 Task: Add the task  Integrate website with a new web analytics platform to the section DevOps Drift in the project AquaVue and add a Due Date to the respective task as 2023/10/10
Action: Mouse moved to (89, 340)
Screenshot: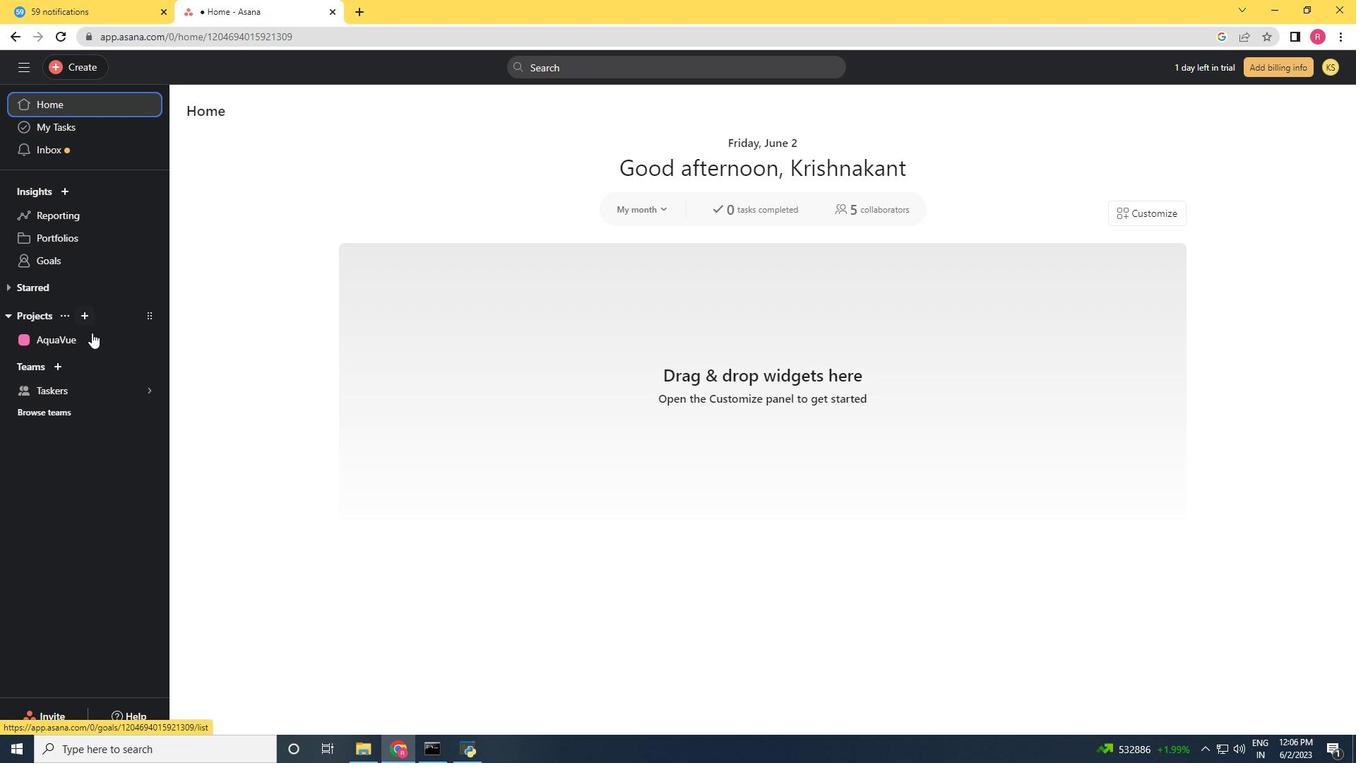 
Action: Mouse pressed left at (89, 340)
Screenshot: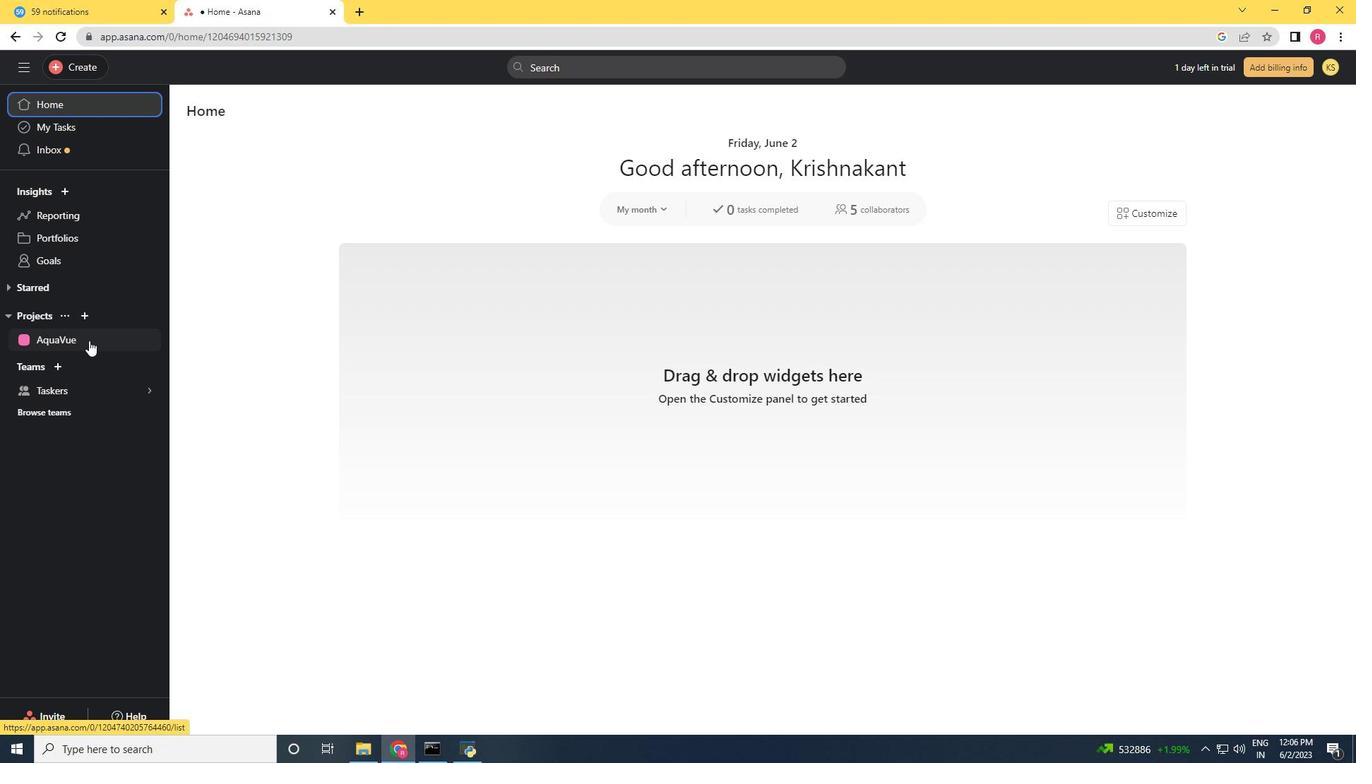 
Action: Mouse moved to (892, 400)
Screenshot: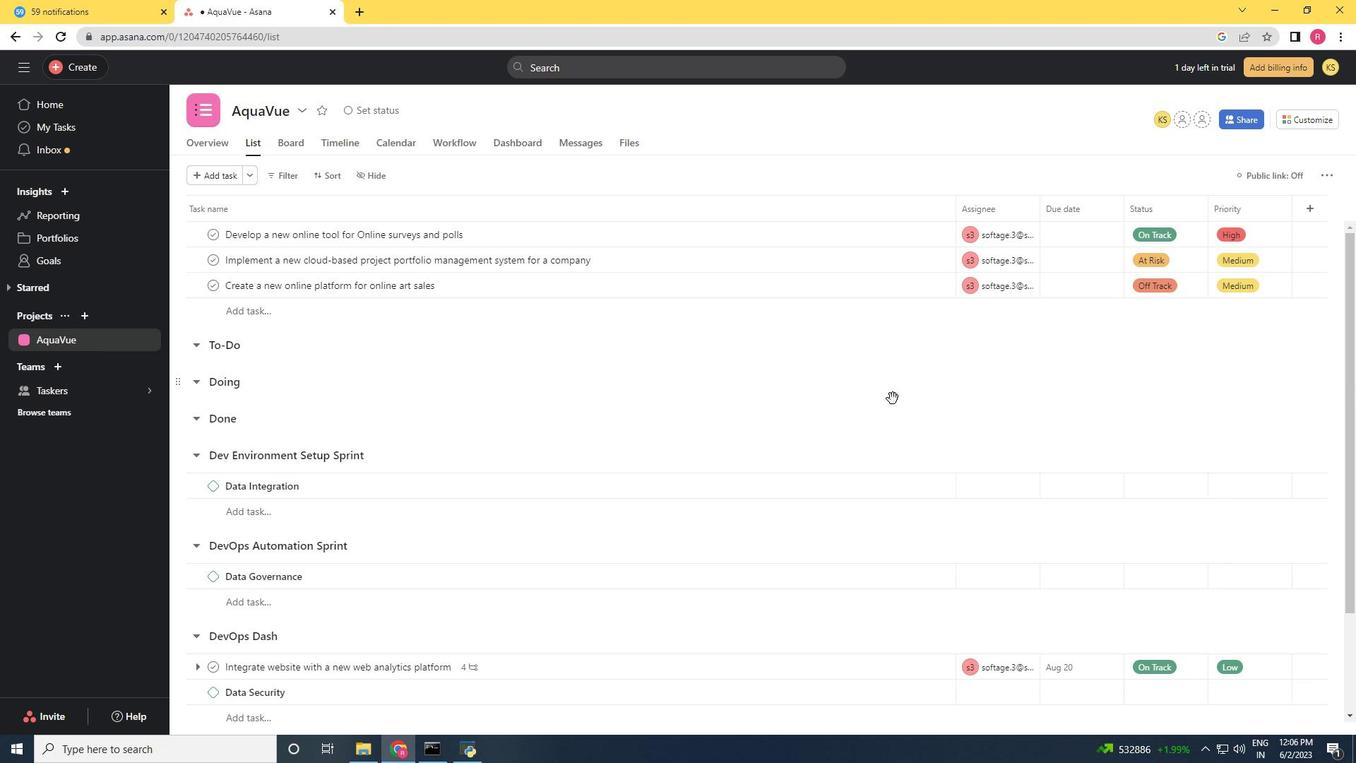
Action: Mouse scrolled (892, 399) with delta (0, 0)
Screenshot: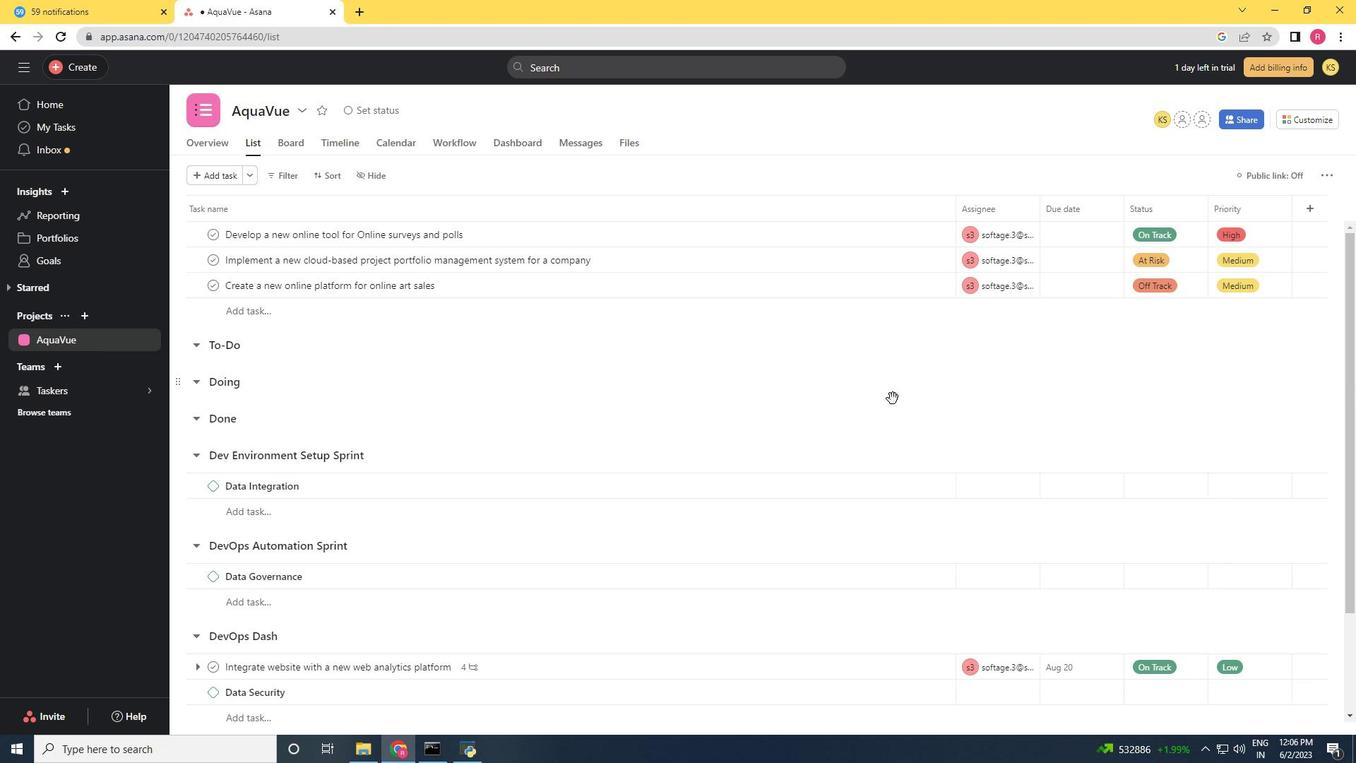 
Action: Mouse moved to (892, 402)
Screenshot: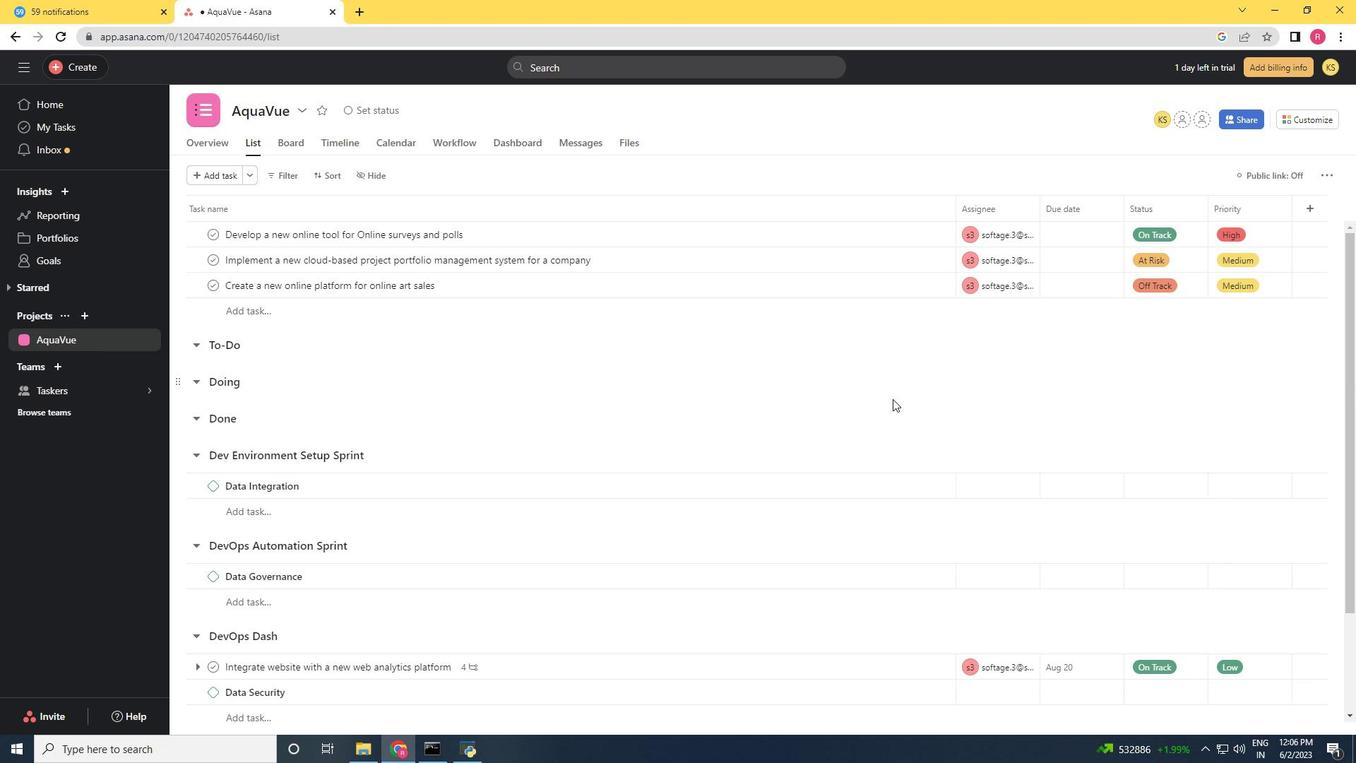
Action: Mouse scrolled (892, 402) with delta (0, 0)
Screenshot: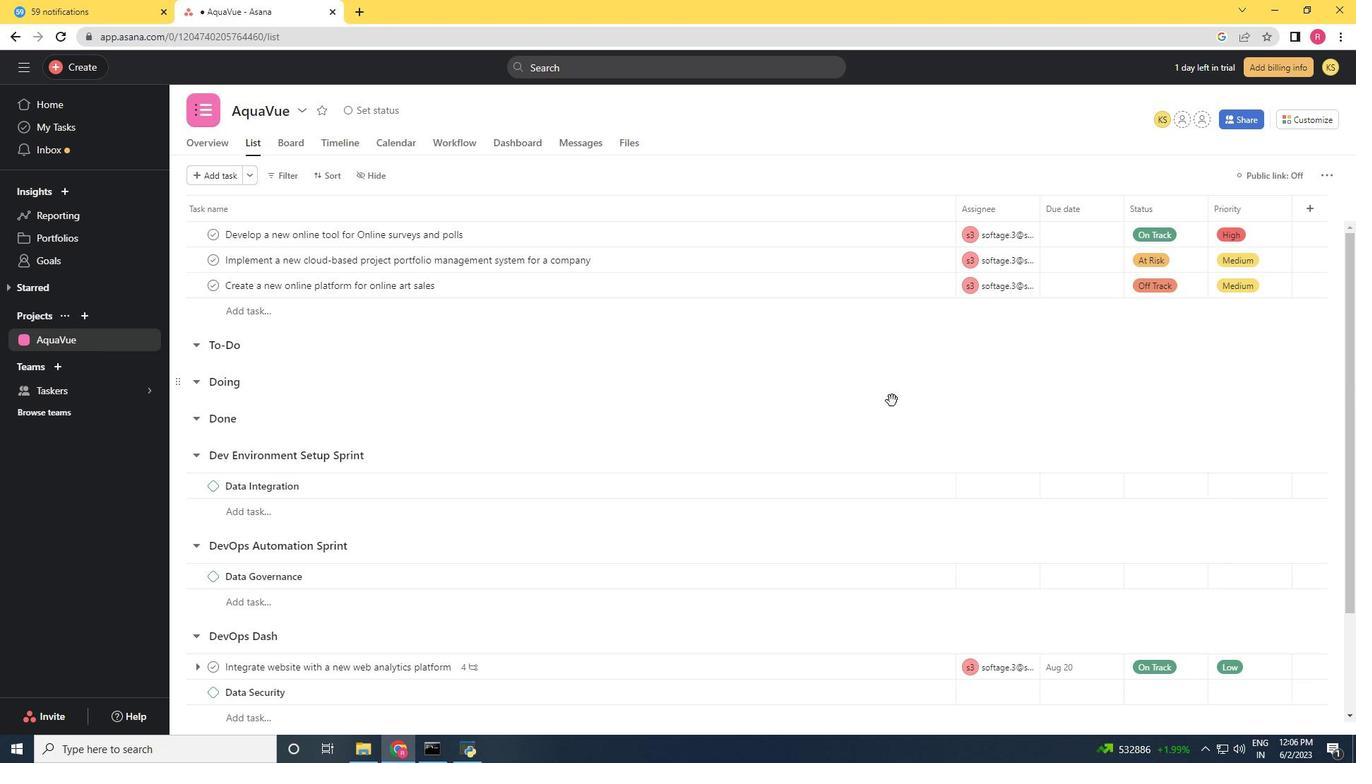 
Action: Mouse moved to (892, 403)
Screenshot: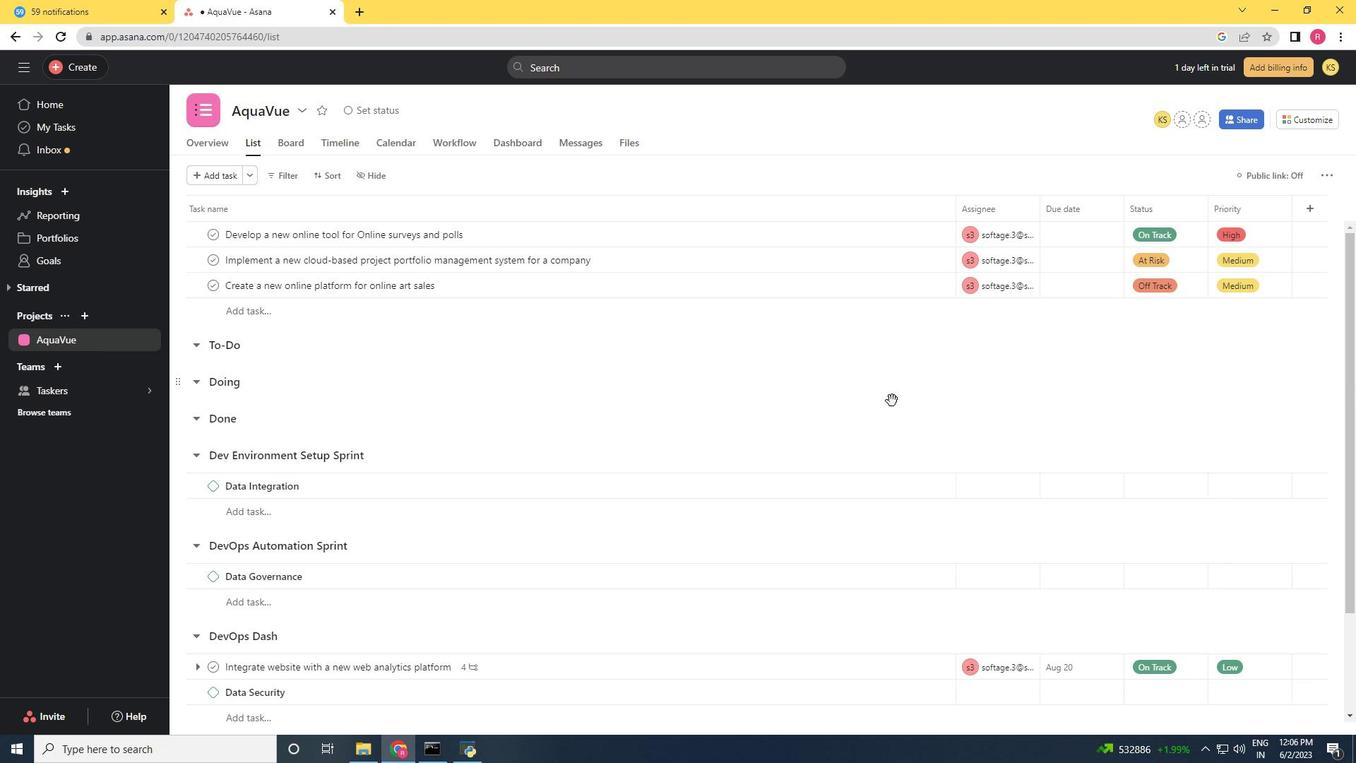 
Action: Mouse scrolled (892, 402) with delta (0, 0)
Screenshot: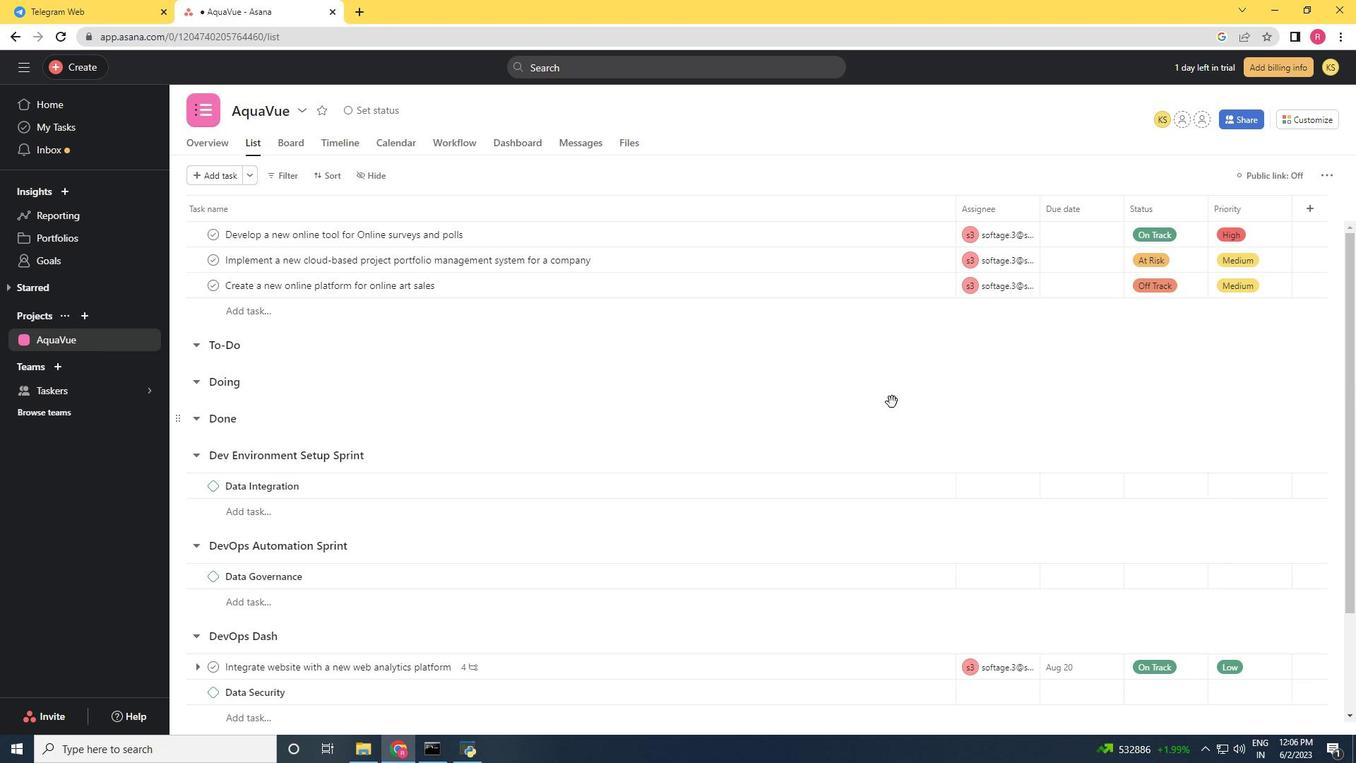 
Action: Mouse moved to (892, 404)
Screenshot: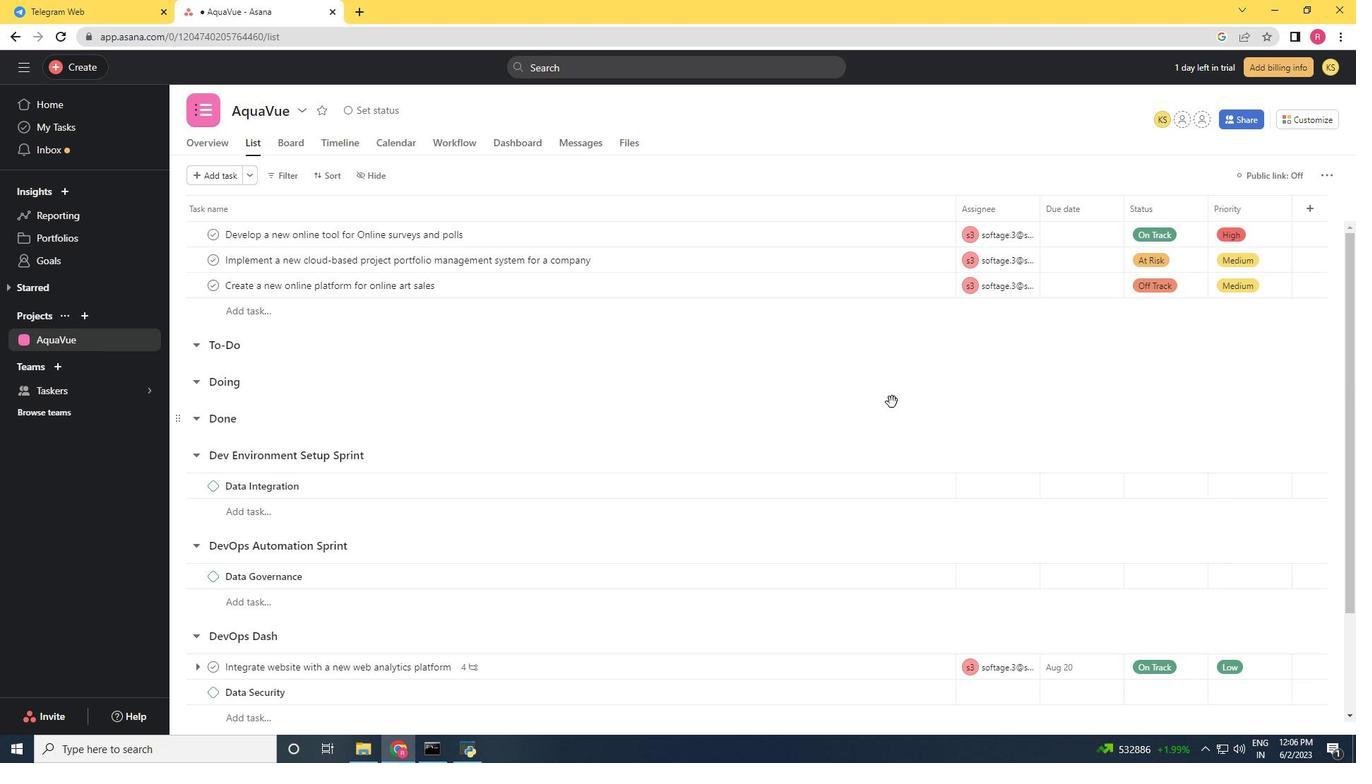 
Action: Mouse scrolled (892, 403) with delta (0, 0)
Screenshot: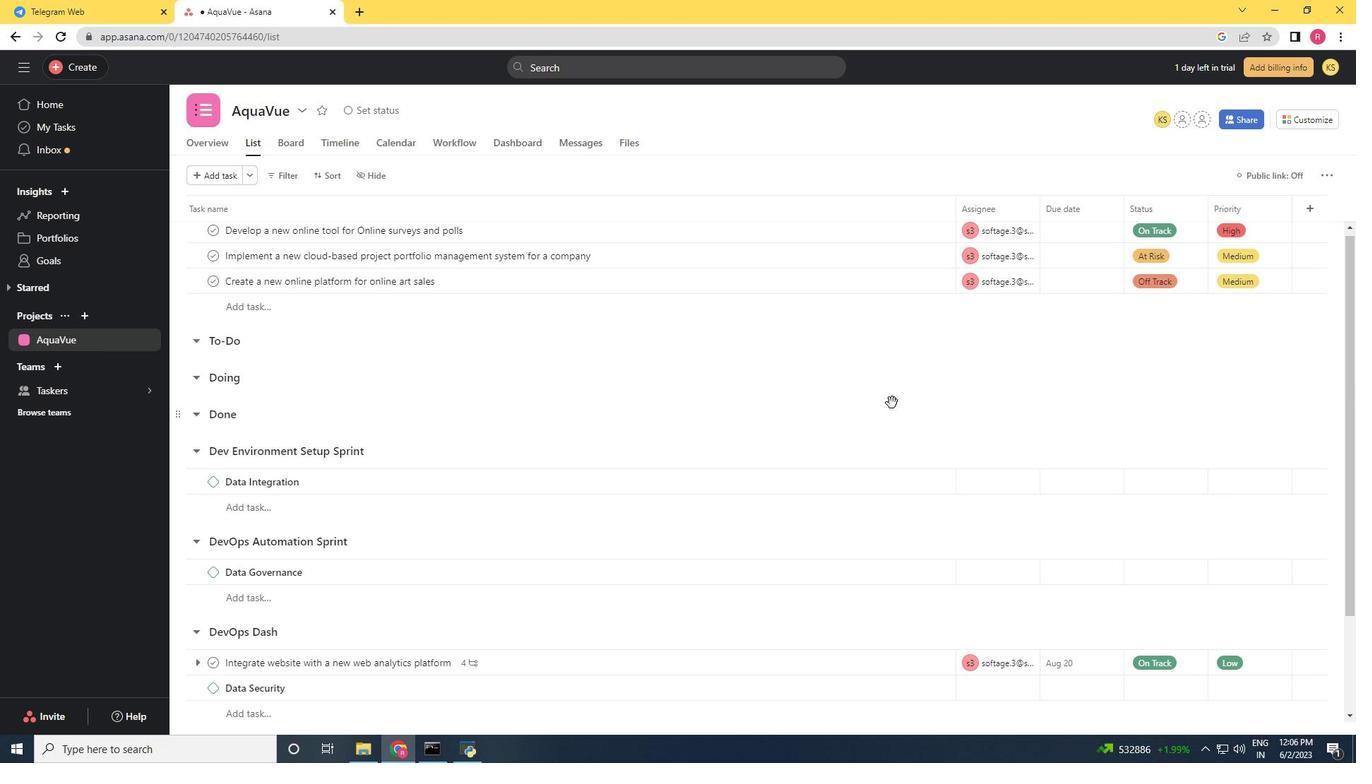 
Action: Mouse moved to (892, 406)
Screenshot: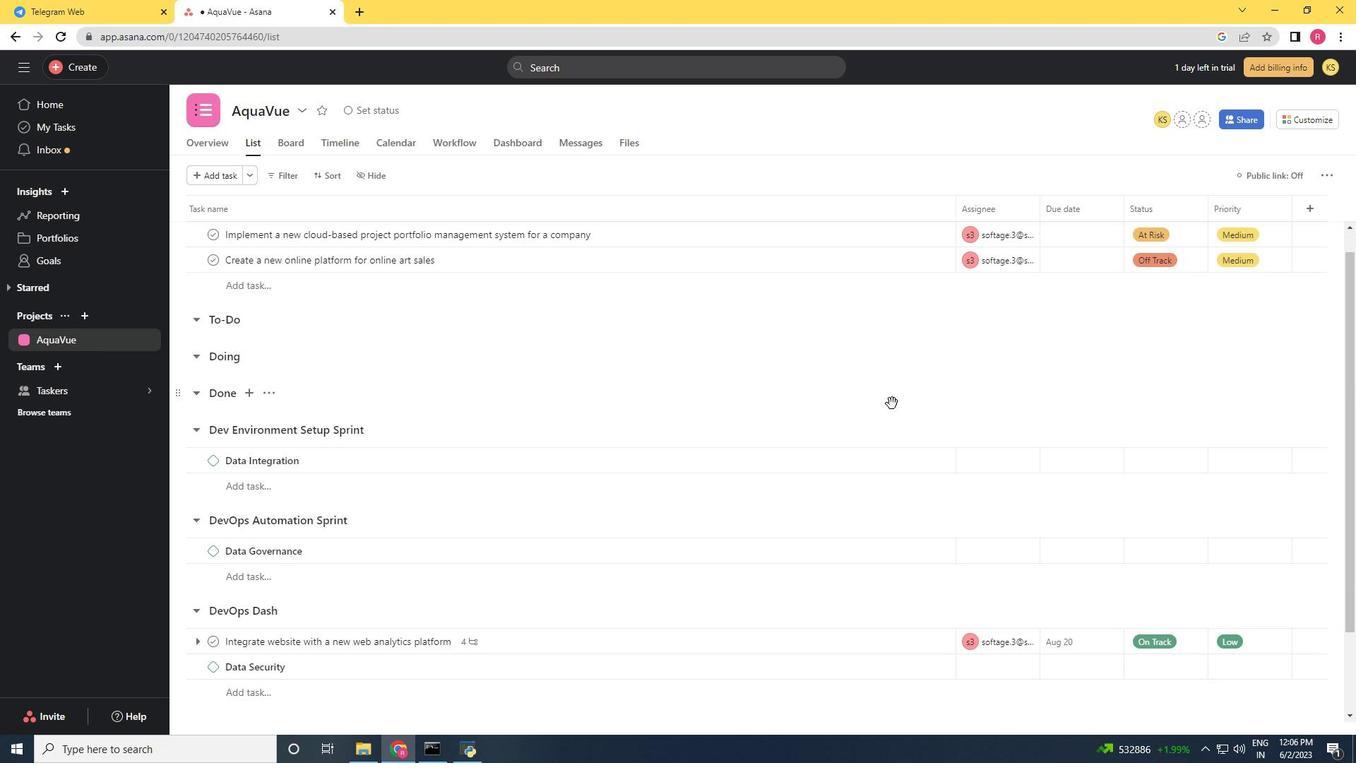 
Action: Mouse scrolled (892, 405) with delta (0, 0)
Screenshot: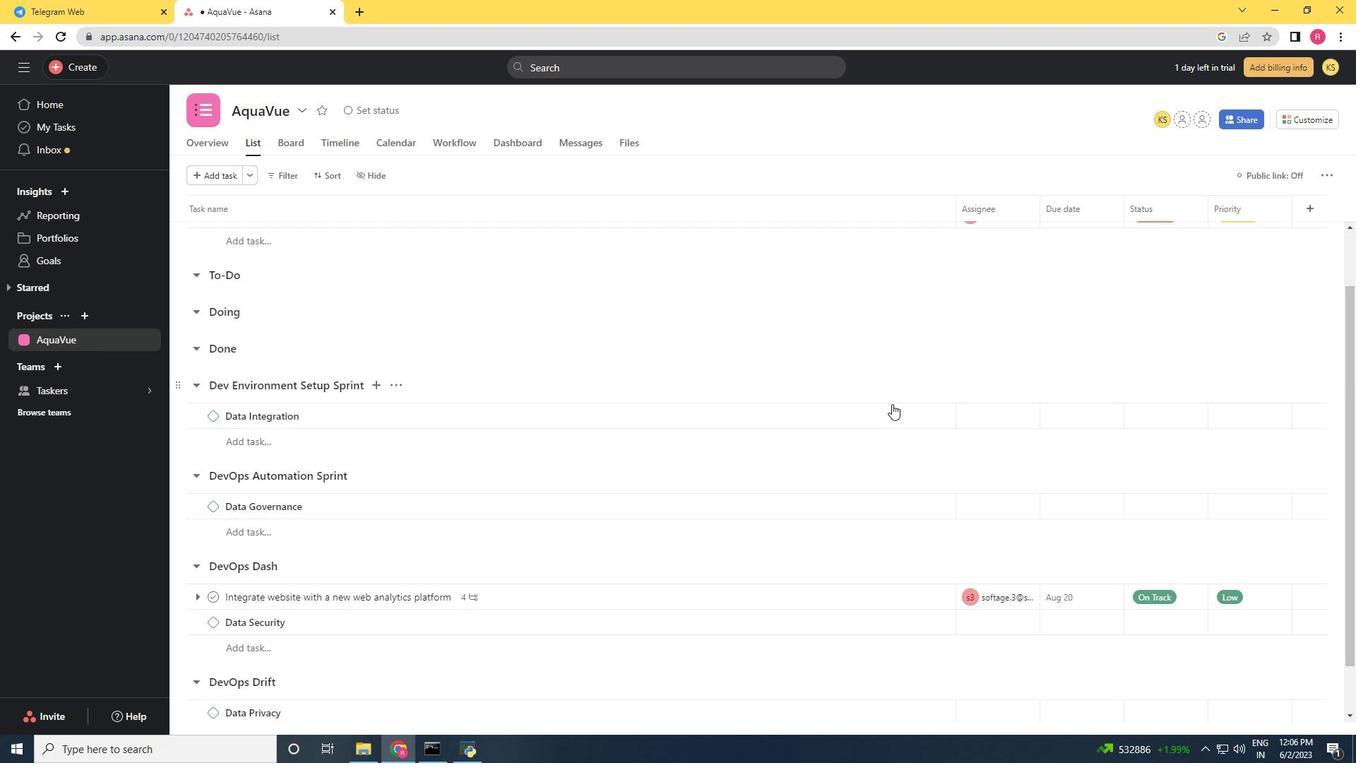 
Action: Mouse moved to (917, 541)
Screenshot: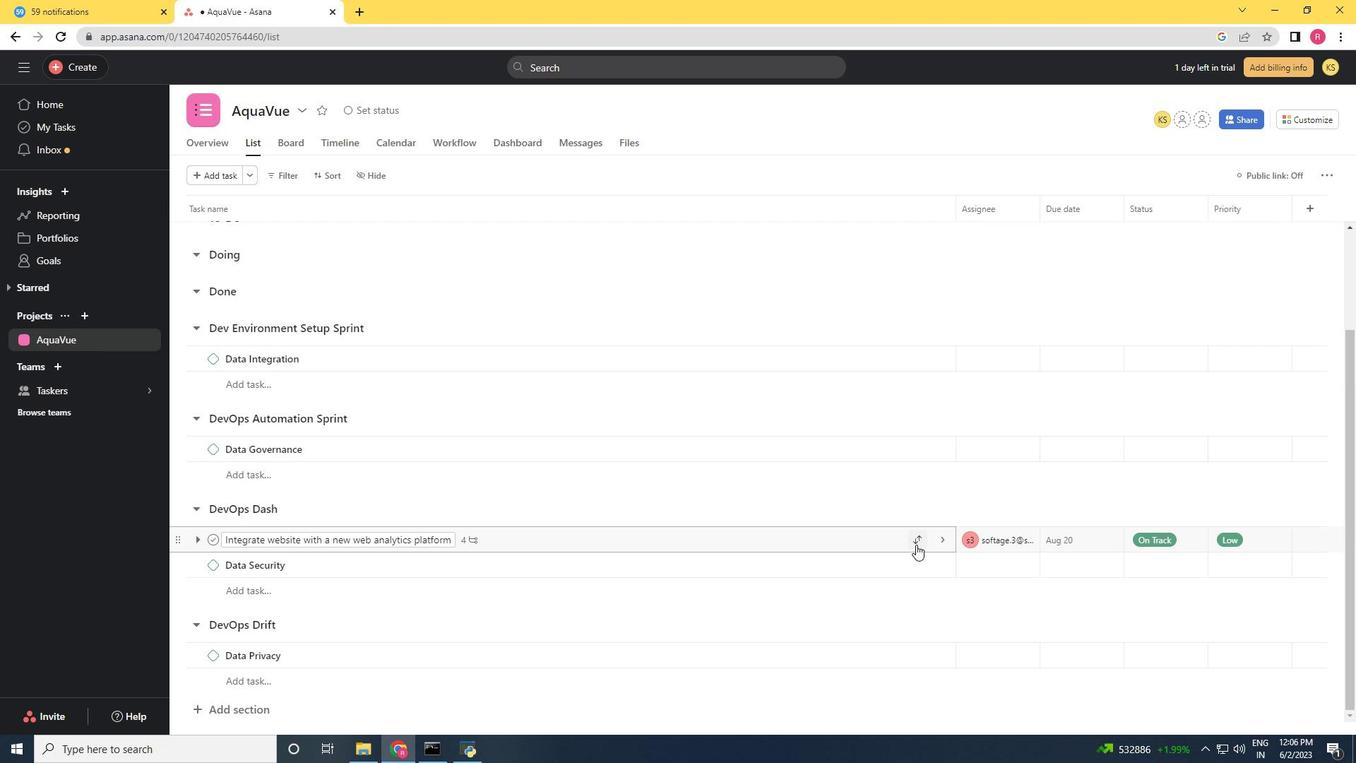 
Action: Mouse pressed left at (917, 541)
Screenshot: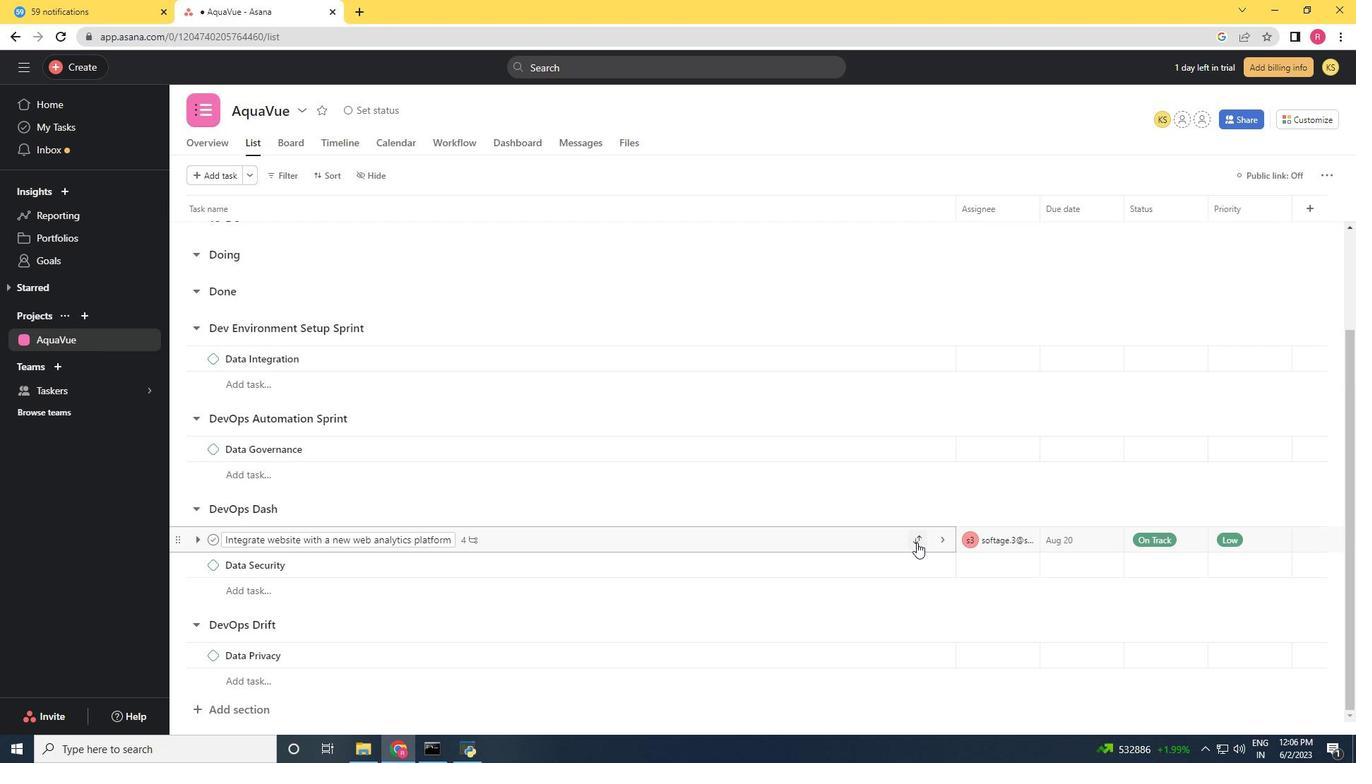 
Action: Mouse moved to (916, 551)
Screenshot: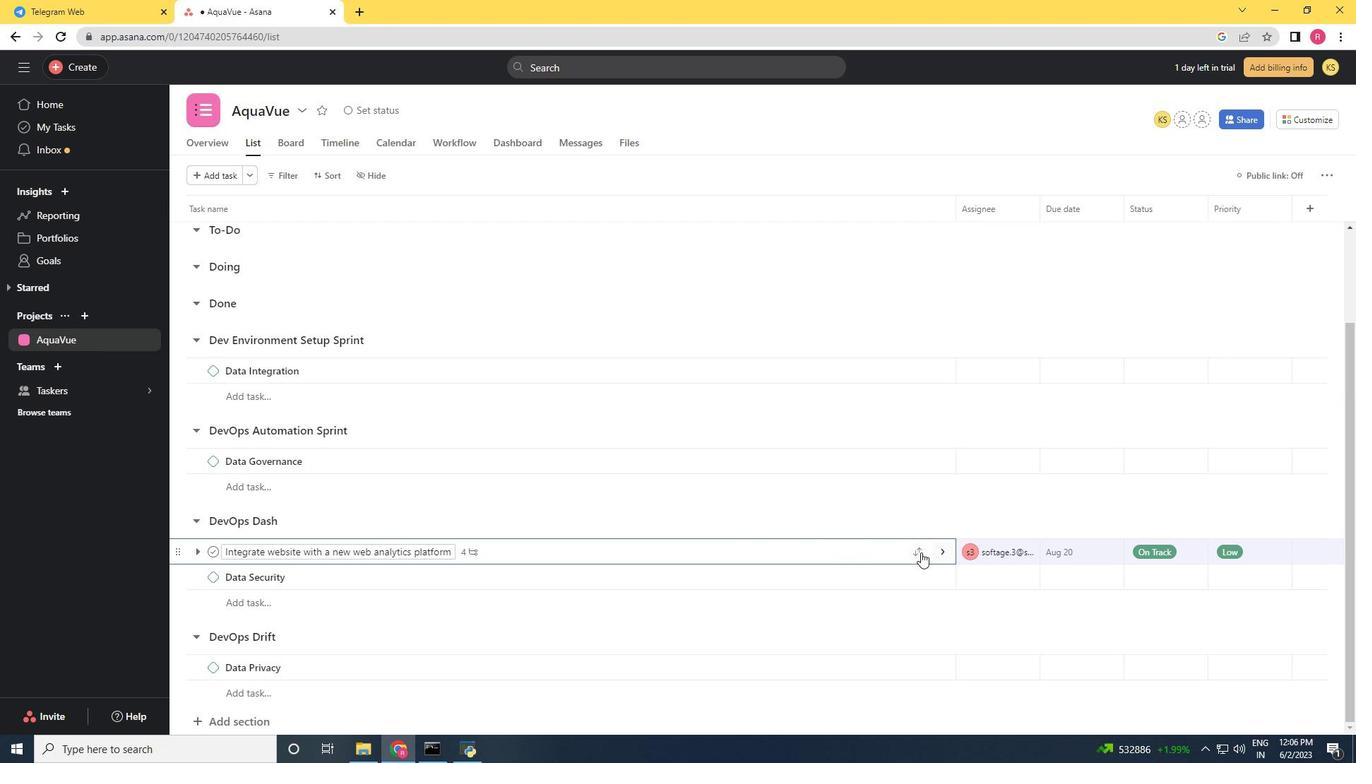 
Action: Mouse pressed left at (916, 551)
Screenshot: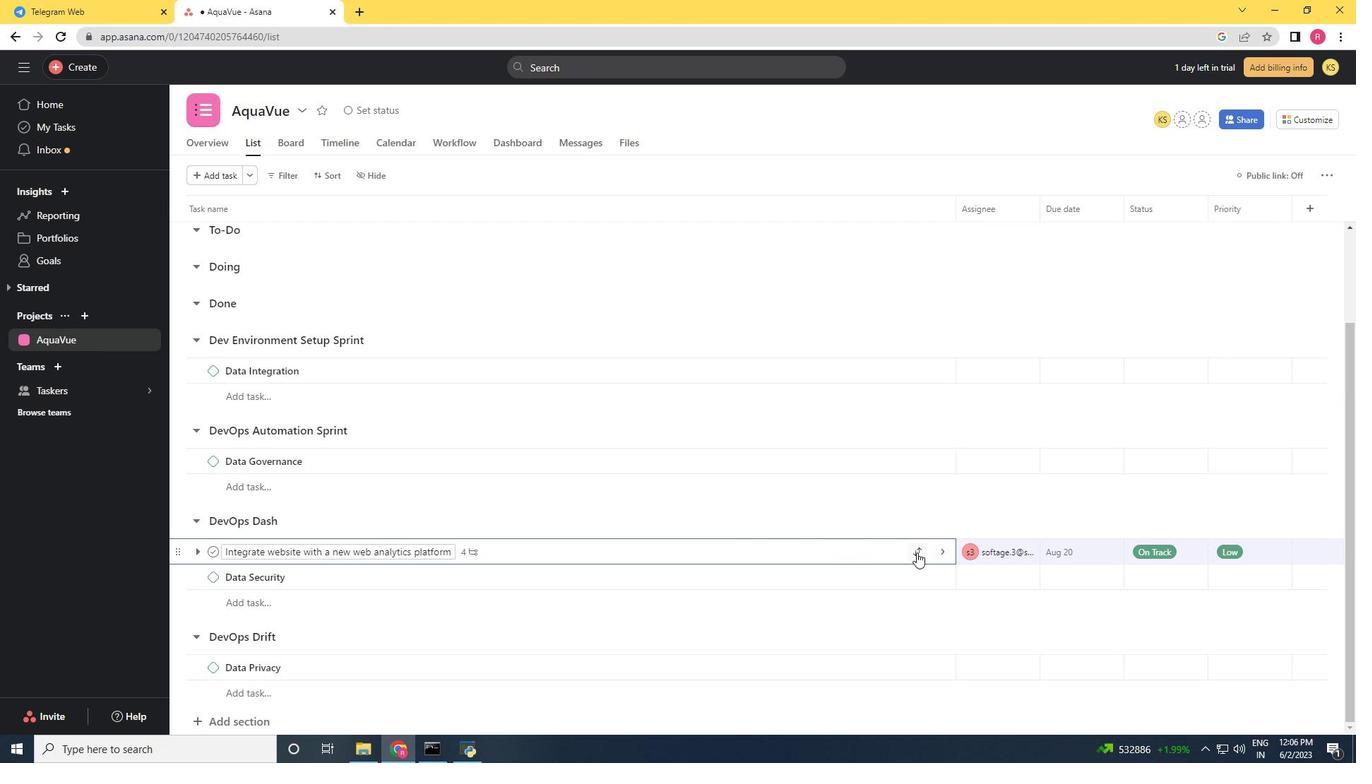 
Action: Mouse moved to (854, 532)
Screenshot: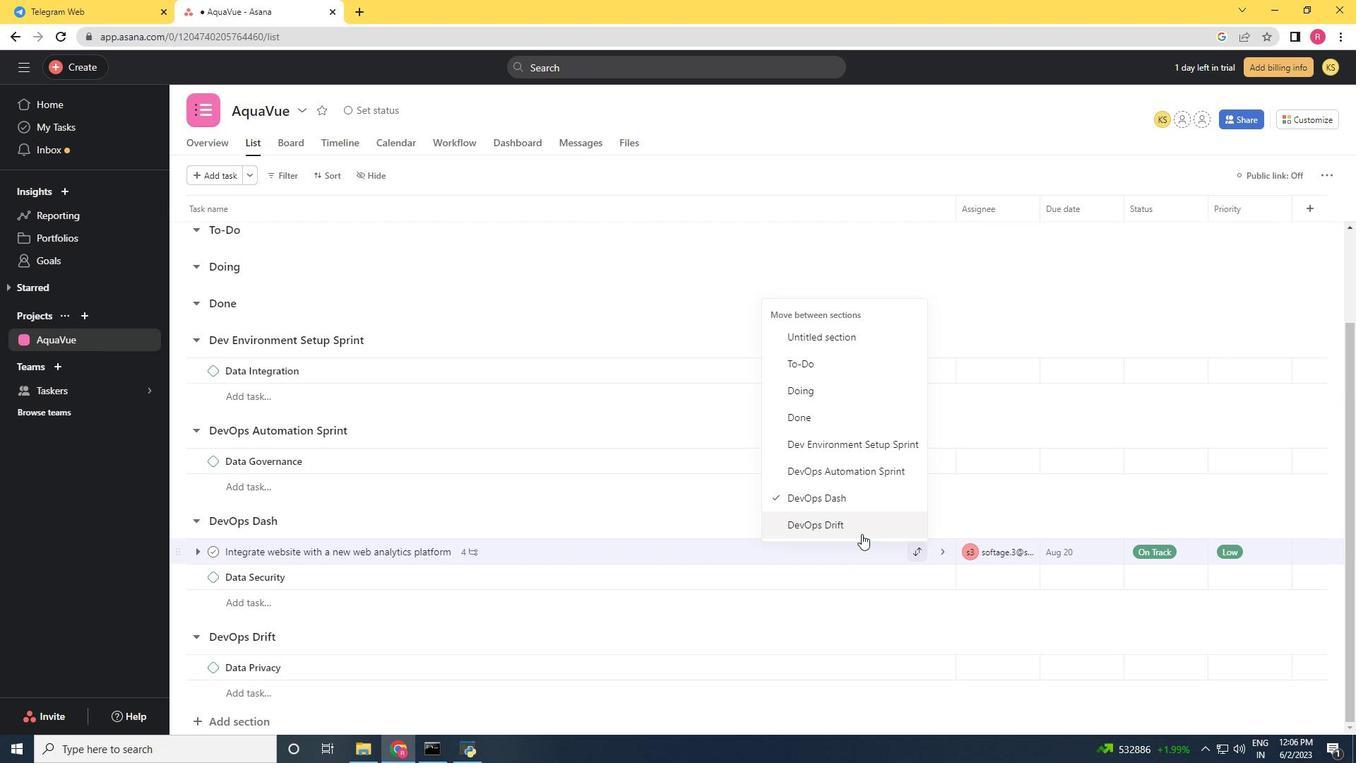 
Action: Mouse pressed left at (854, 532)
Screenshot: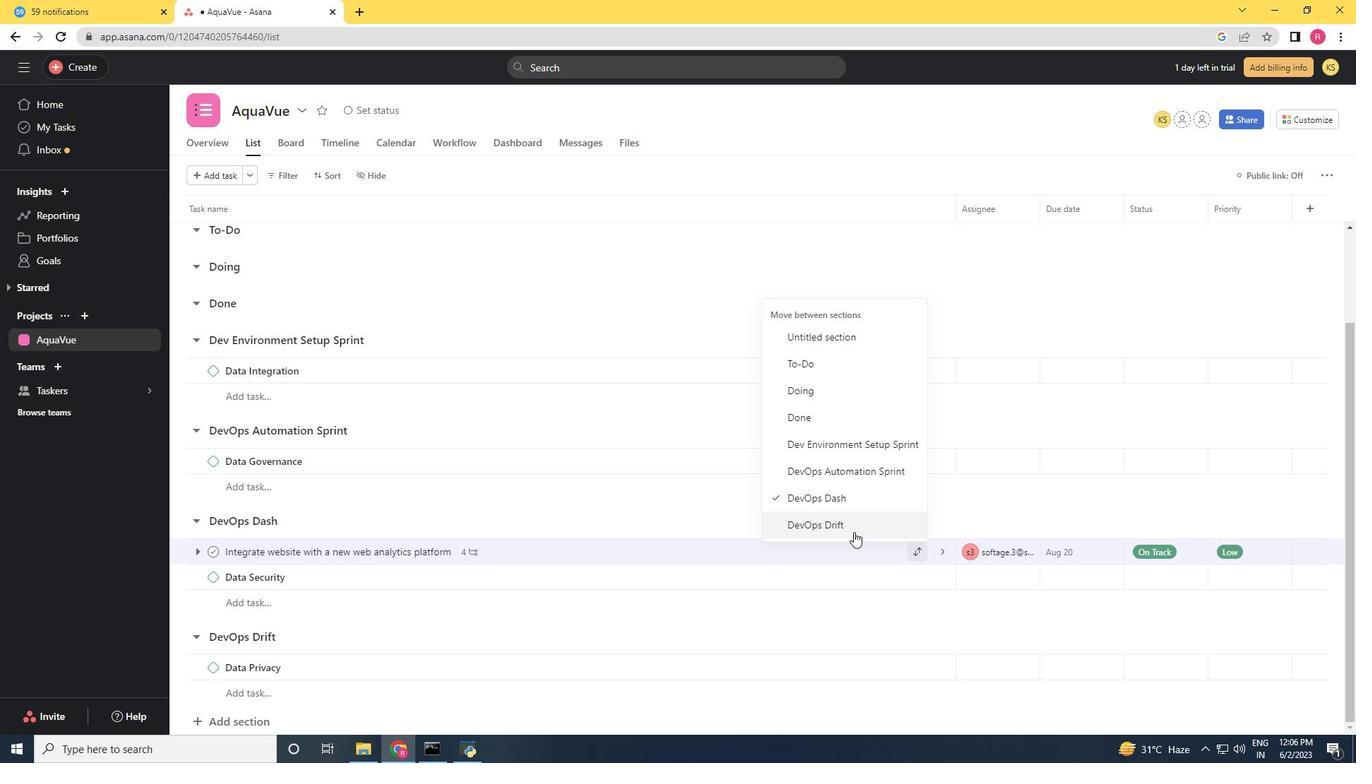 
Action: Mouse moved to (886, 640)
Screenshot: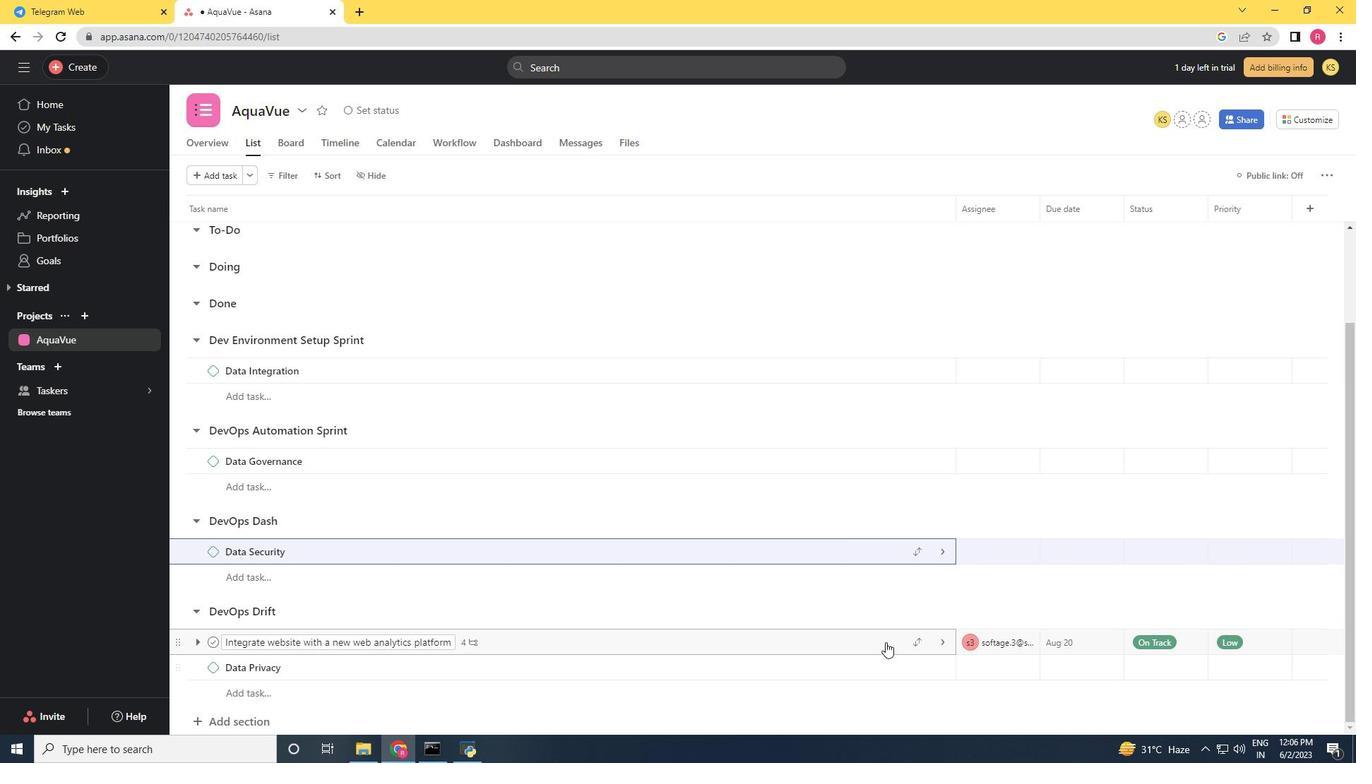 
Action: Mouse pressed left at (886, 640)
Screenshot: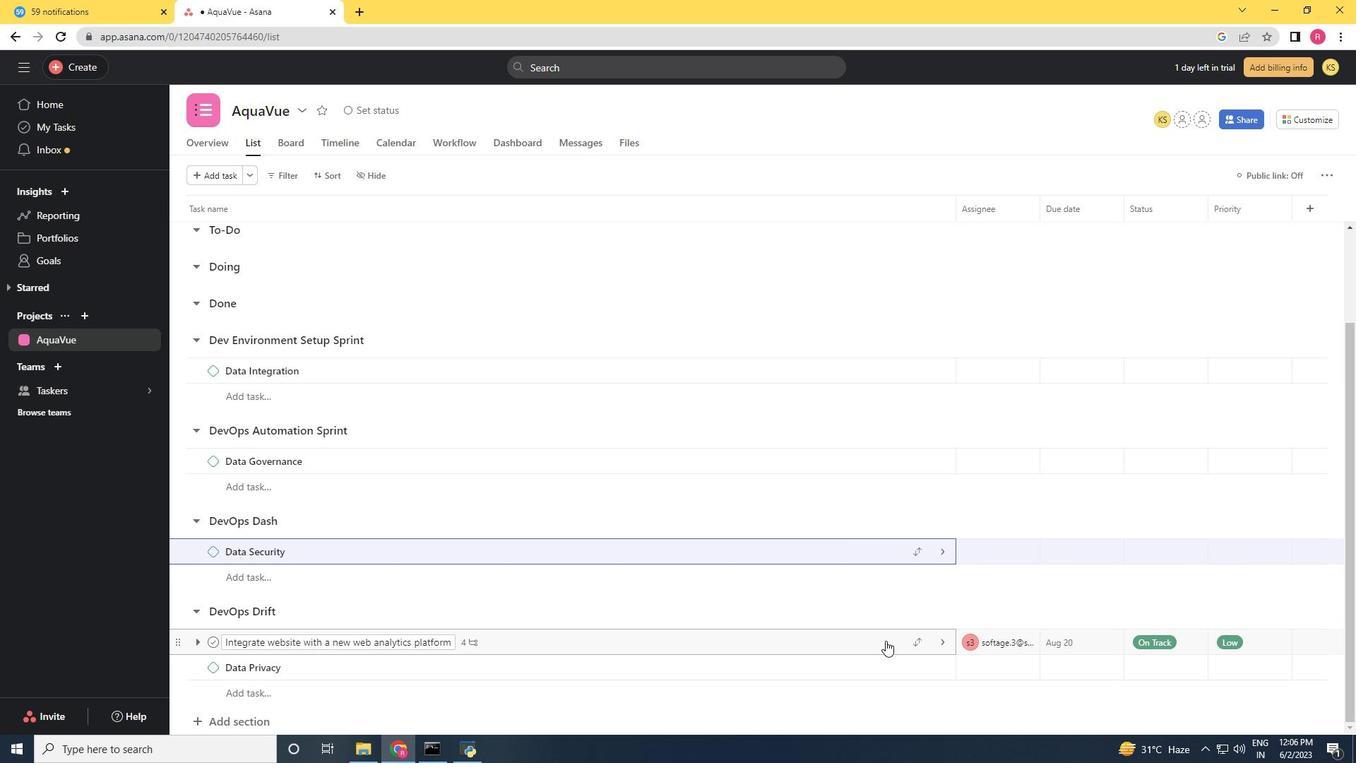 
Action: Mouse moved to (1047, 284)
Screenshot: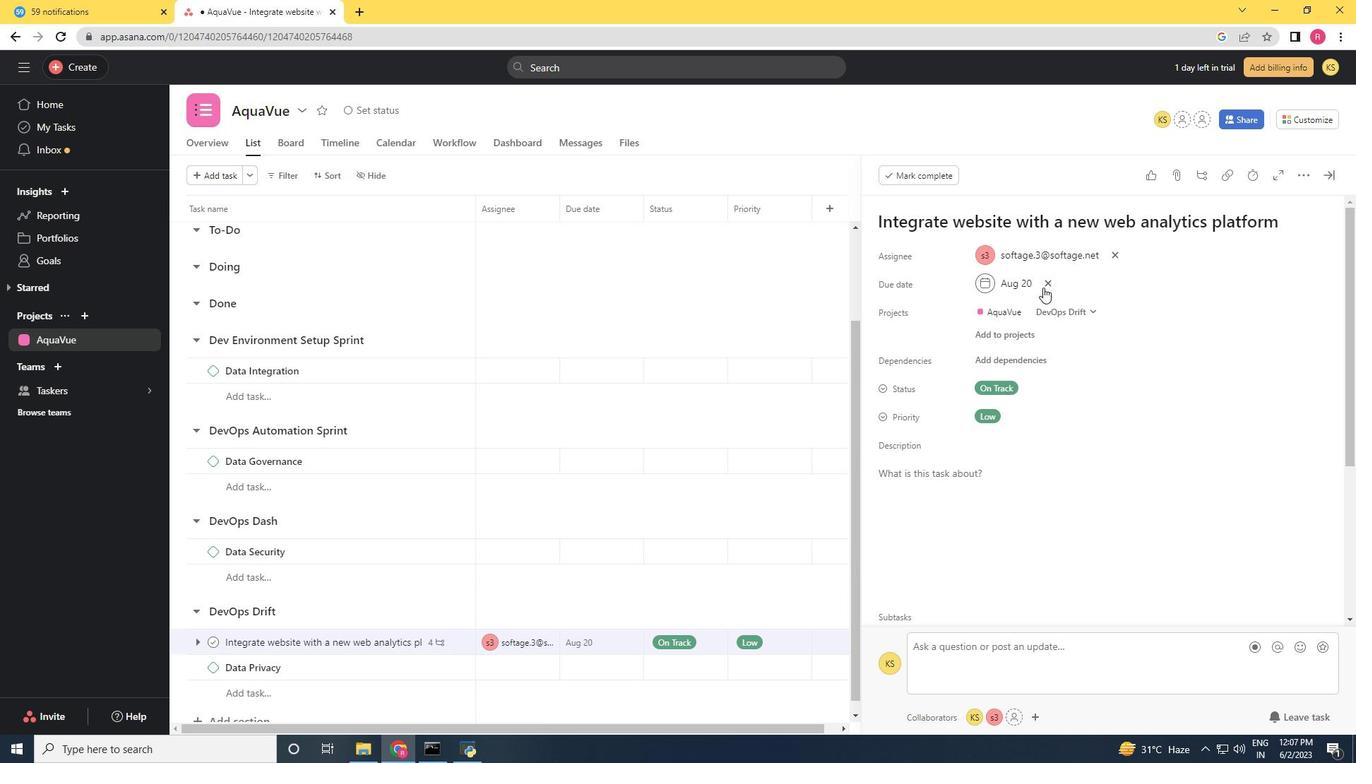 
Action: Mouse pressed left at (1047, 284)
Screenshot: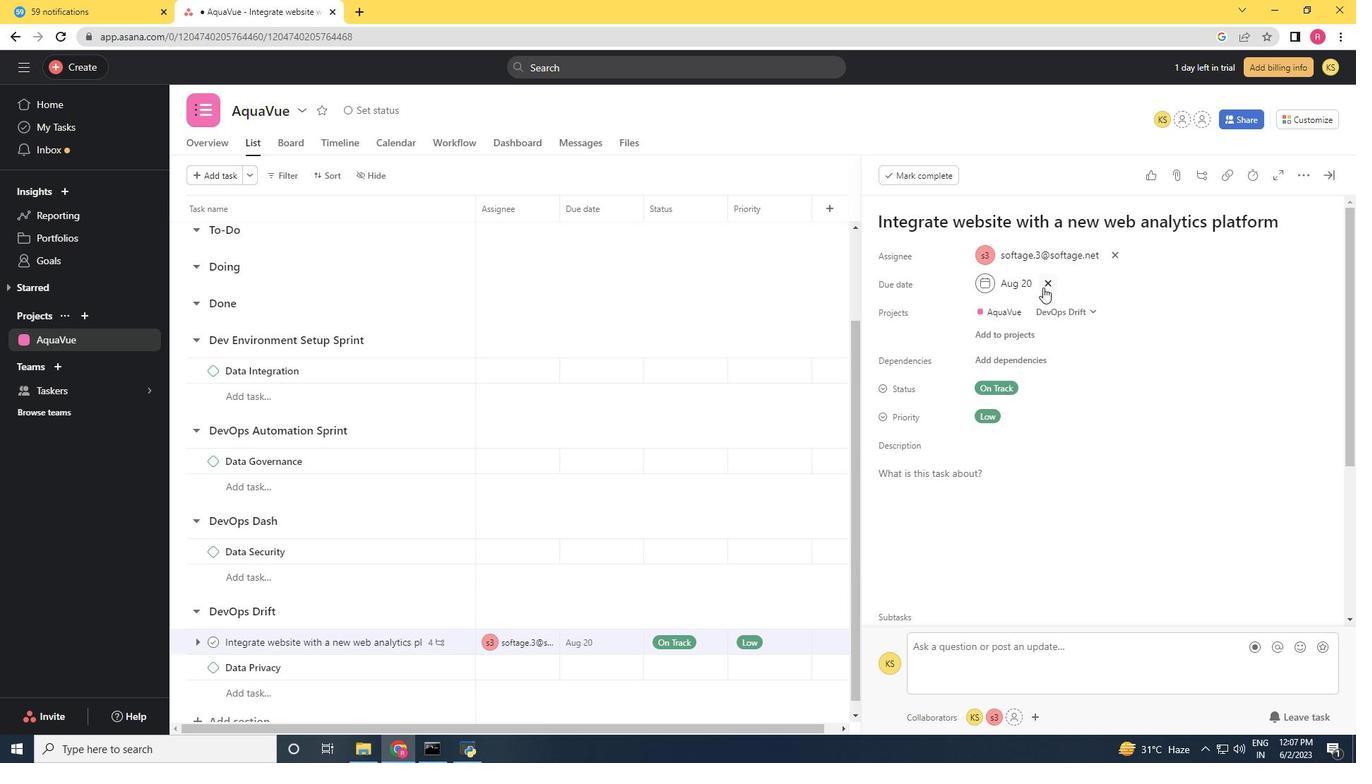 
Action: Mouse moved to (990, 281)
Screenshot: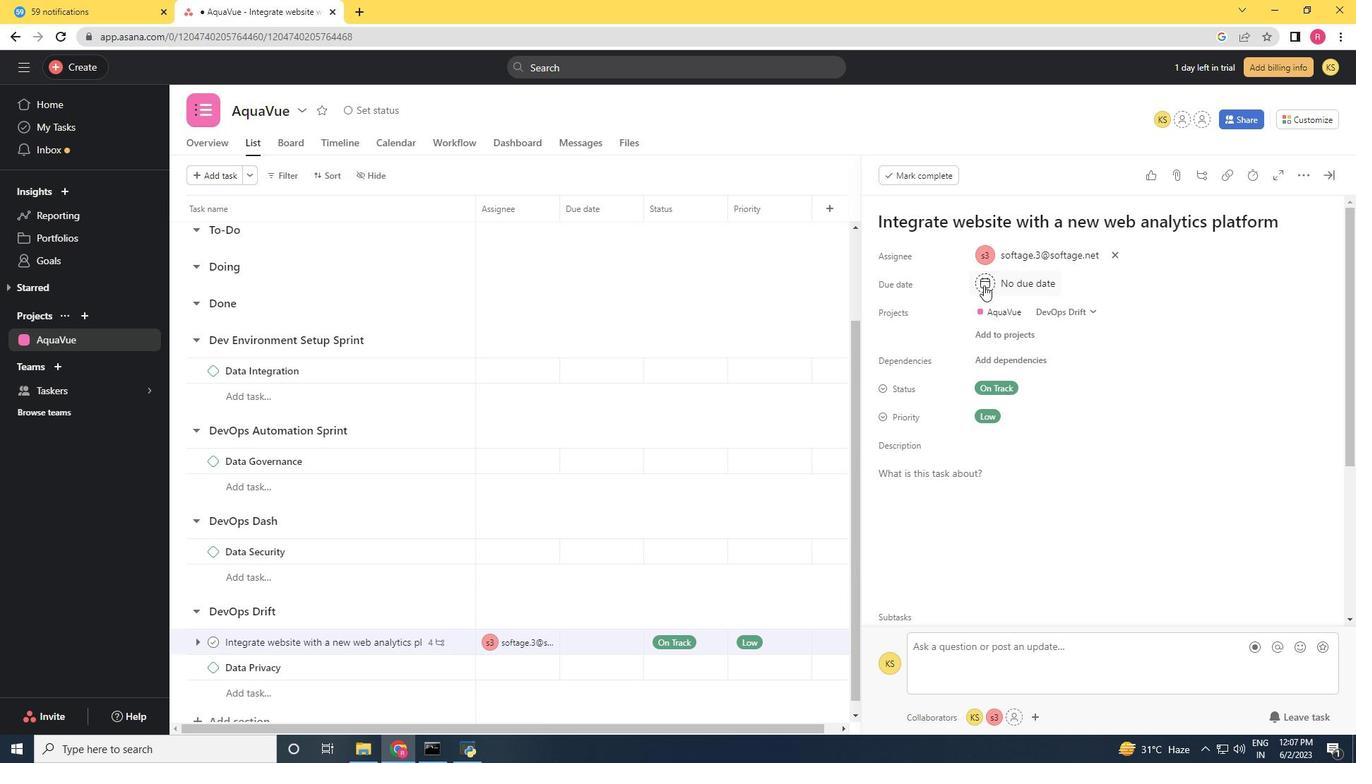 
Action: Mouse pressed left at (990, 281)
Screenshot: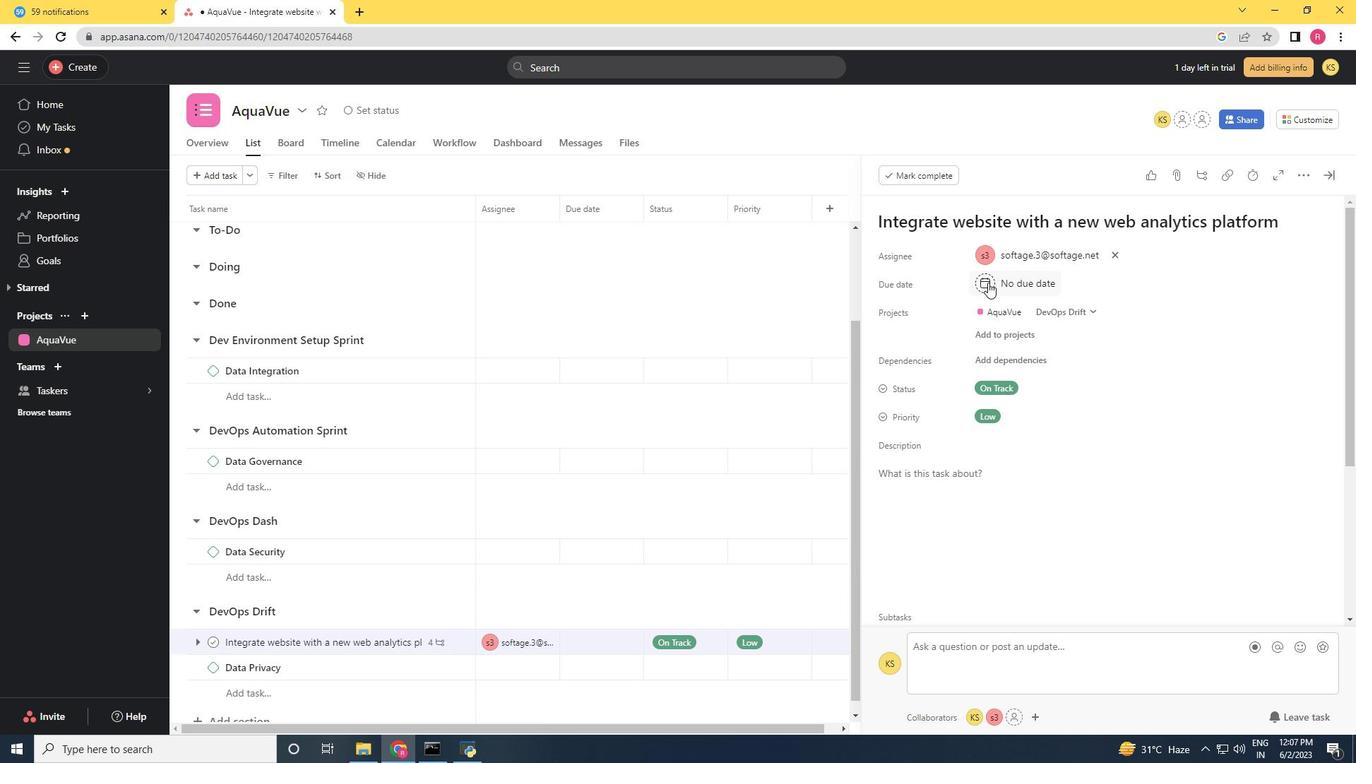 
Action: Mouse moved to (1152, 351)
Screenshot: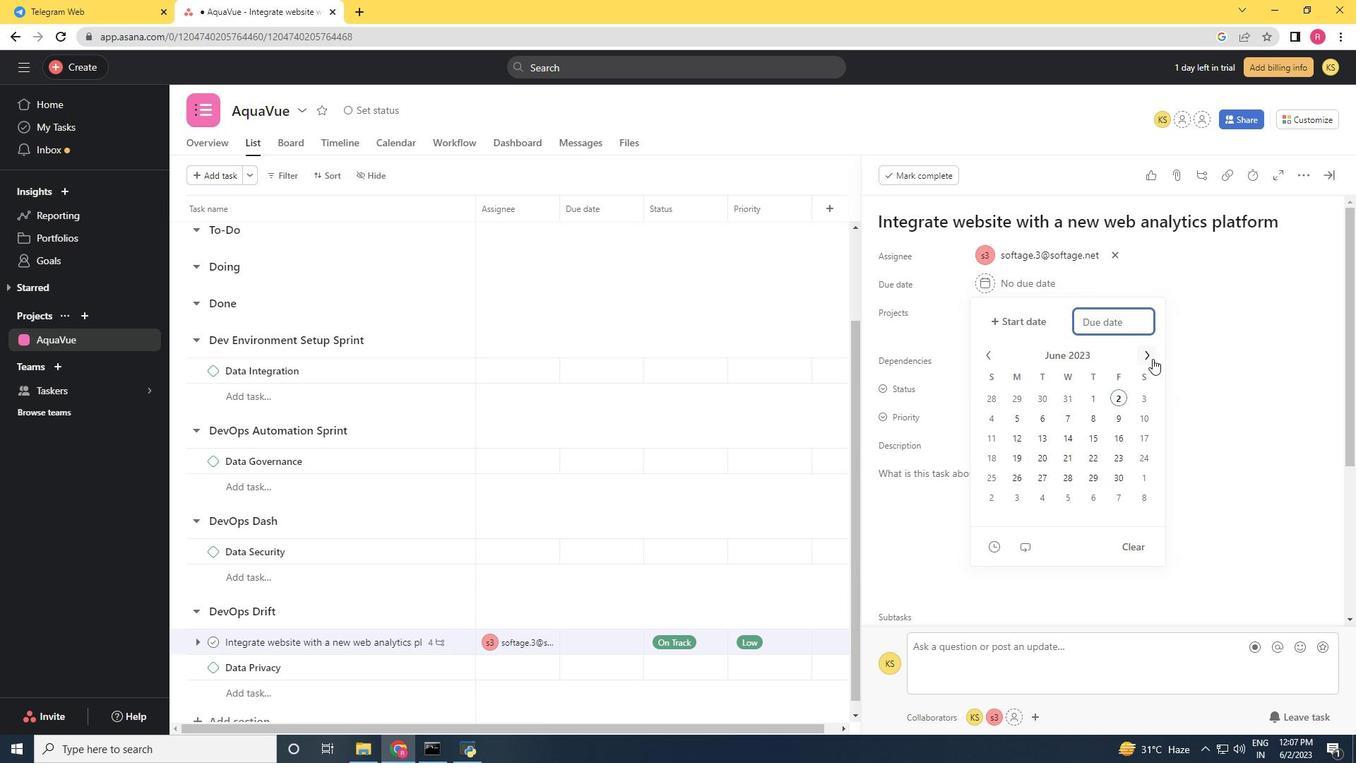 
Action: Mouse pressed left at (1152, 351)
Screenshot: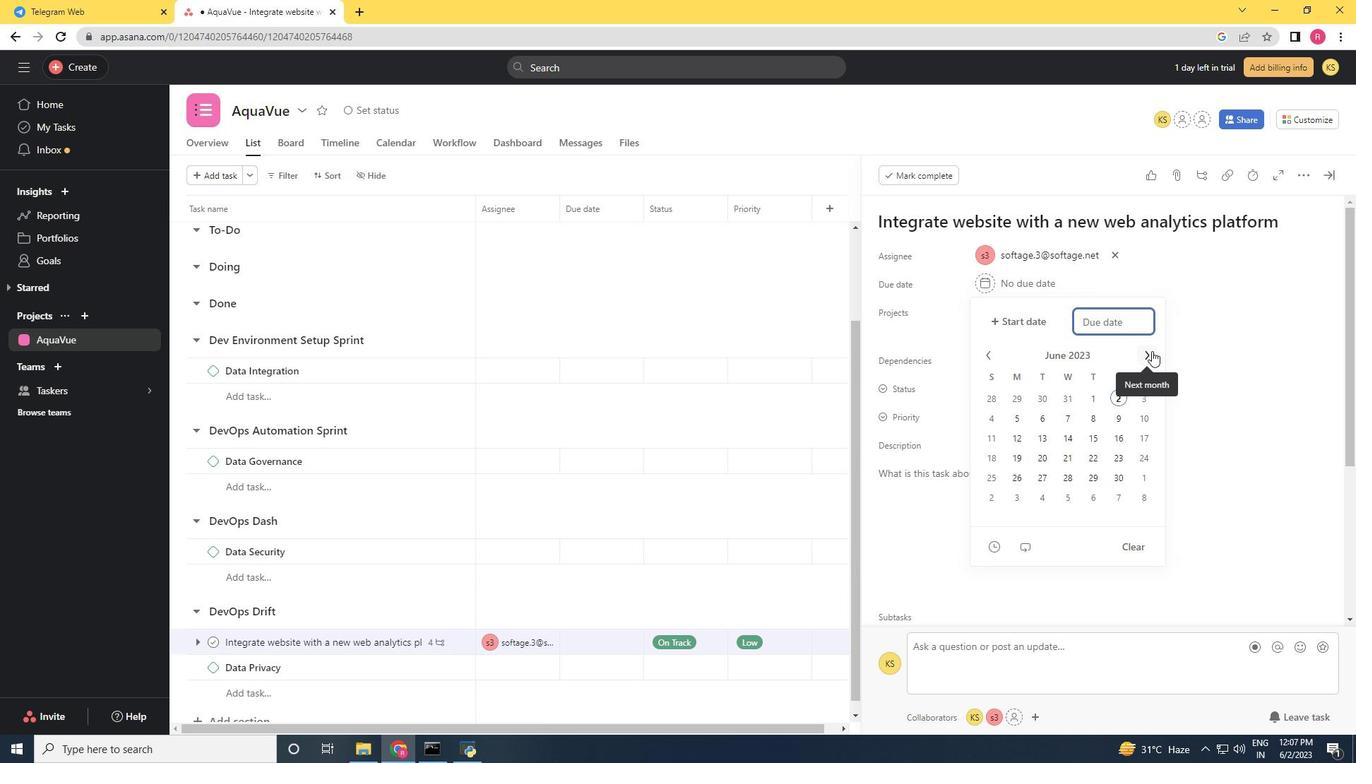 
Action: Mouse pressed left at (1152, 351)
Screenshot: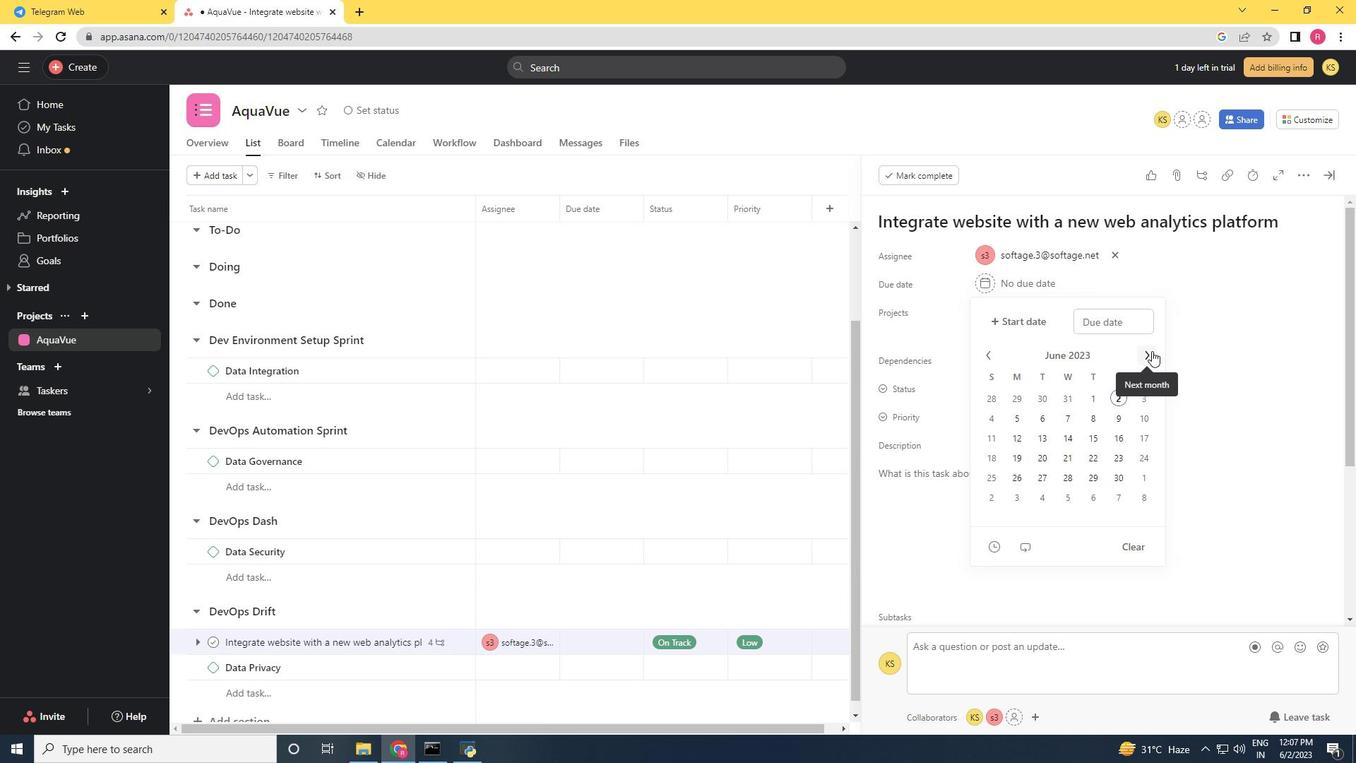 
Action: Mouse moved to (1153, 351)
Screenshot: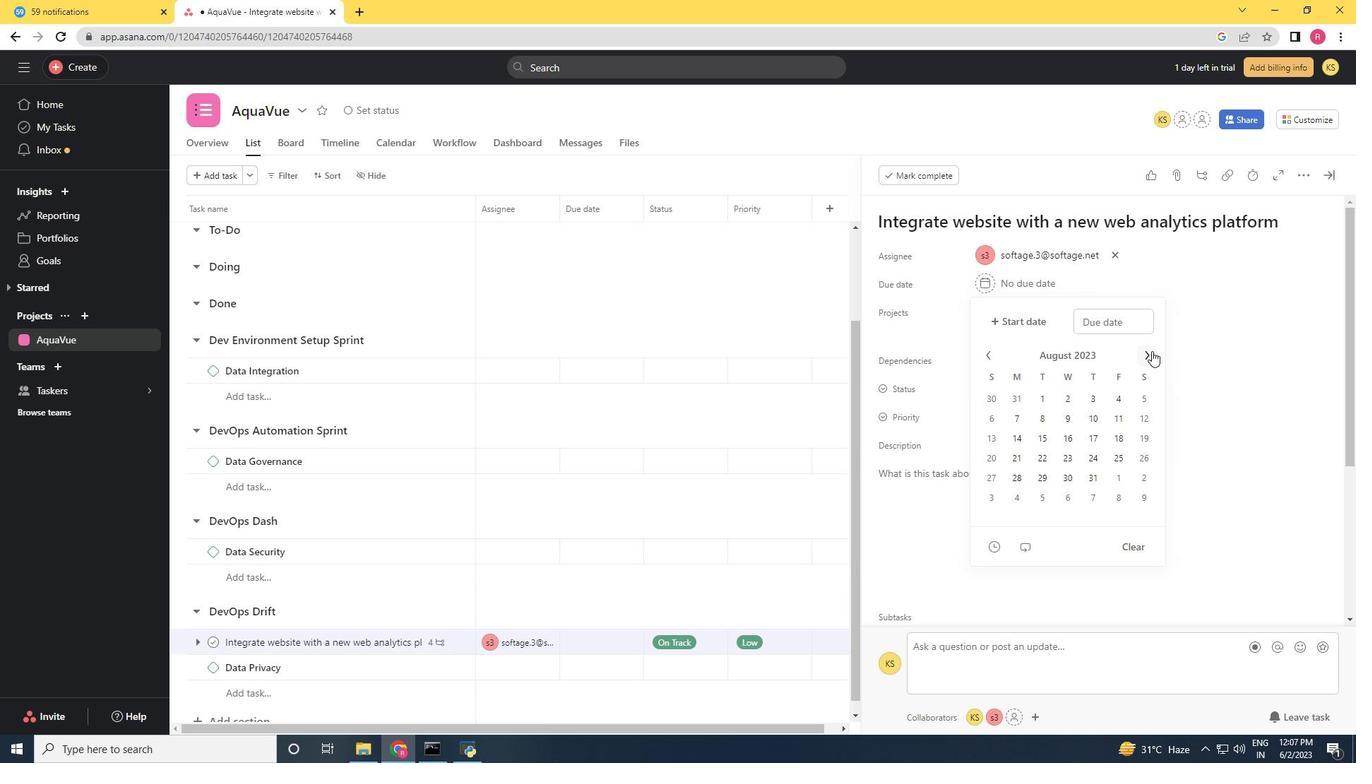 
Action: Mouse pressed left at (1153, 351)
Screenshot: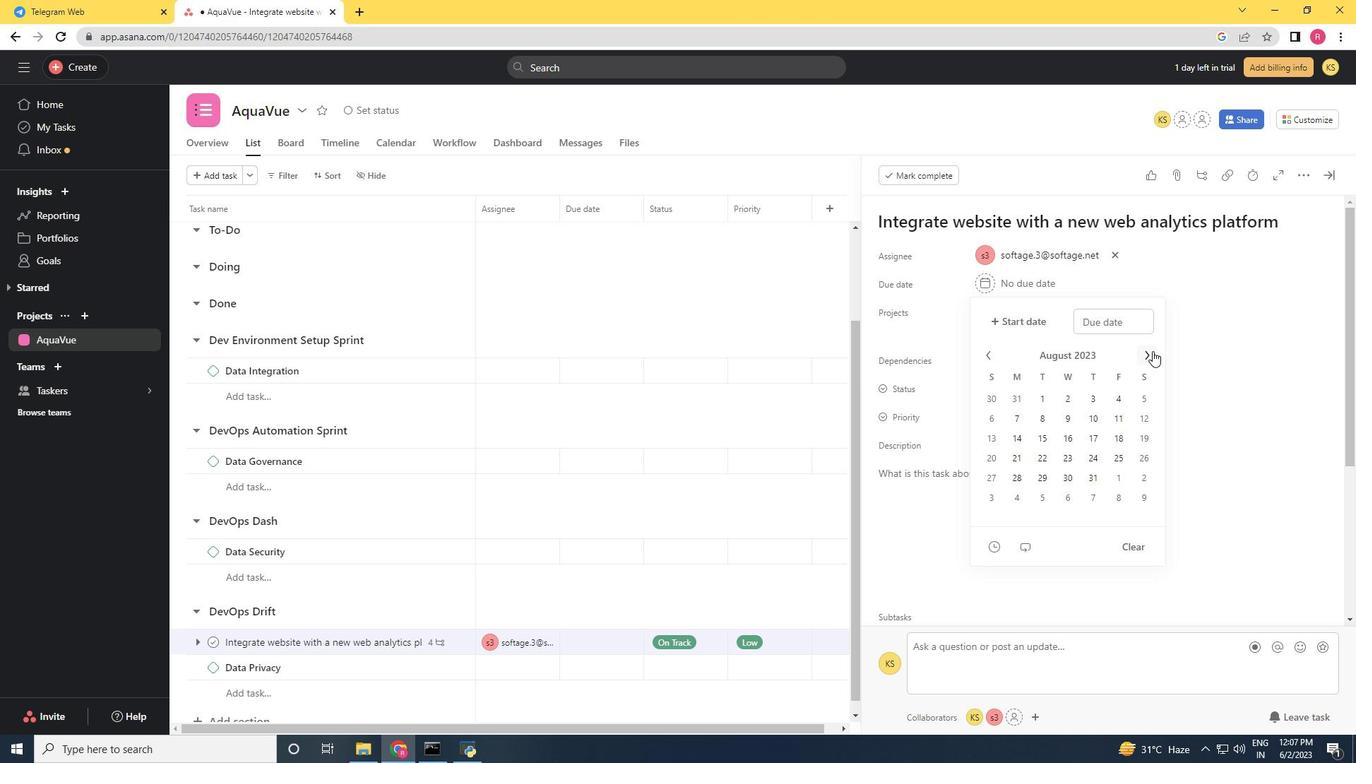
Action: Mouse moved to (1153, 351)
Screenshot: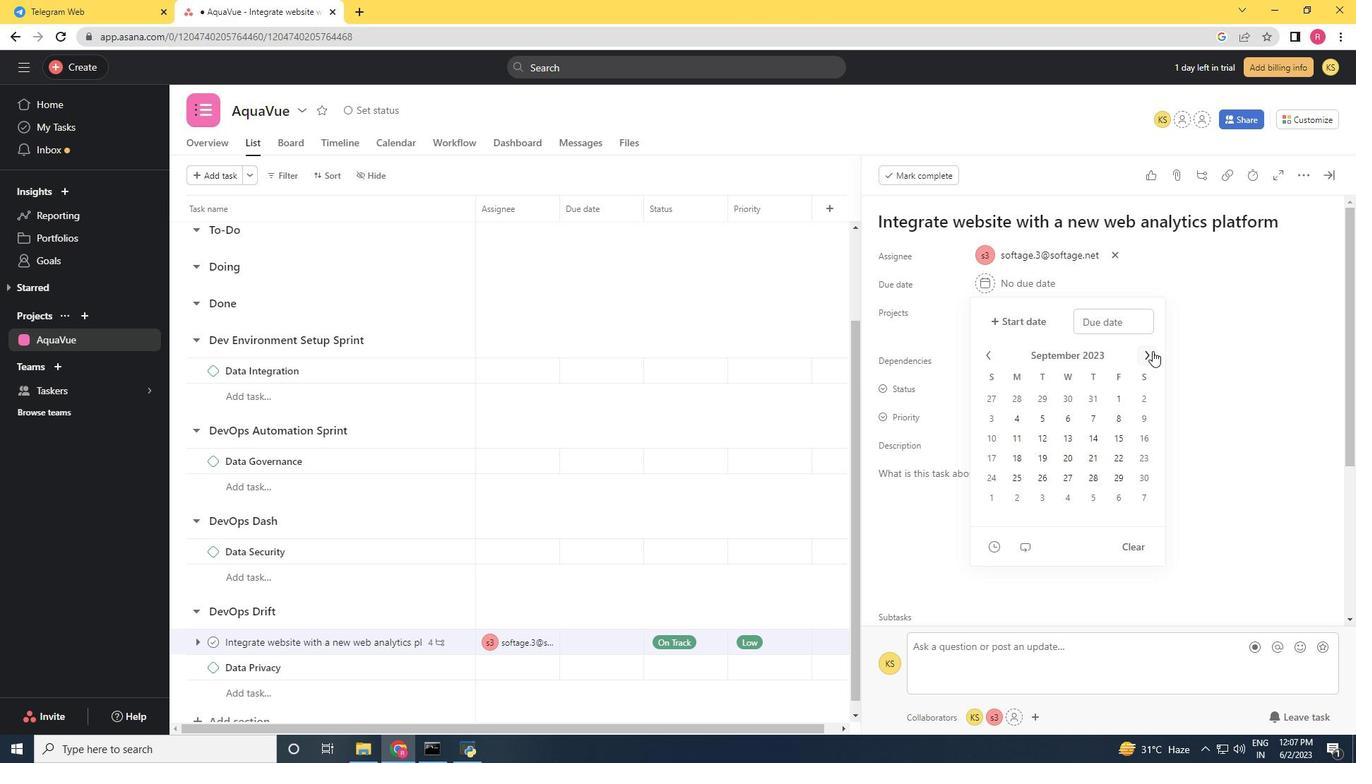 
Action: Mouse pressed left at (1153, 351)
Screenshot: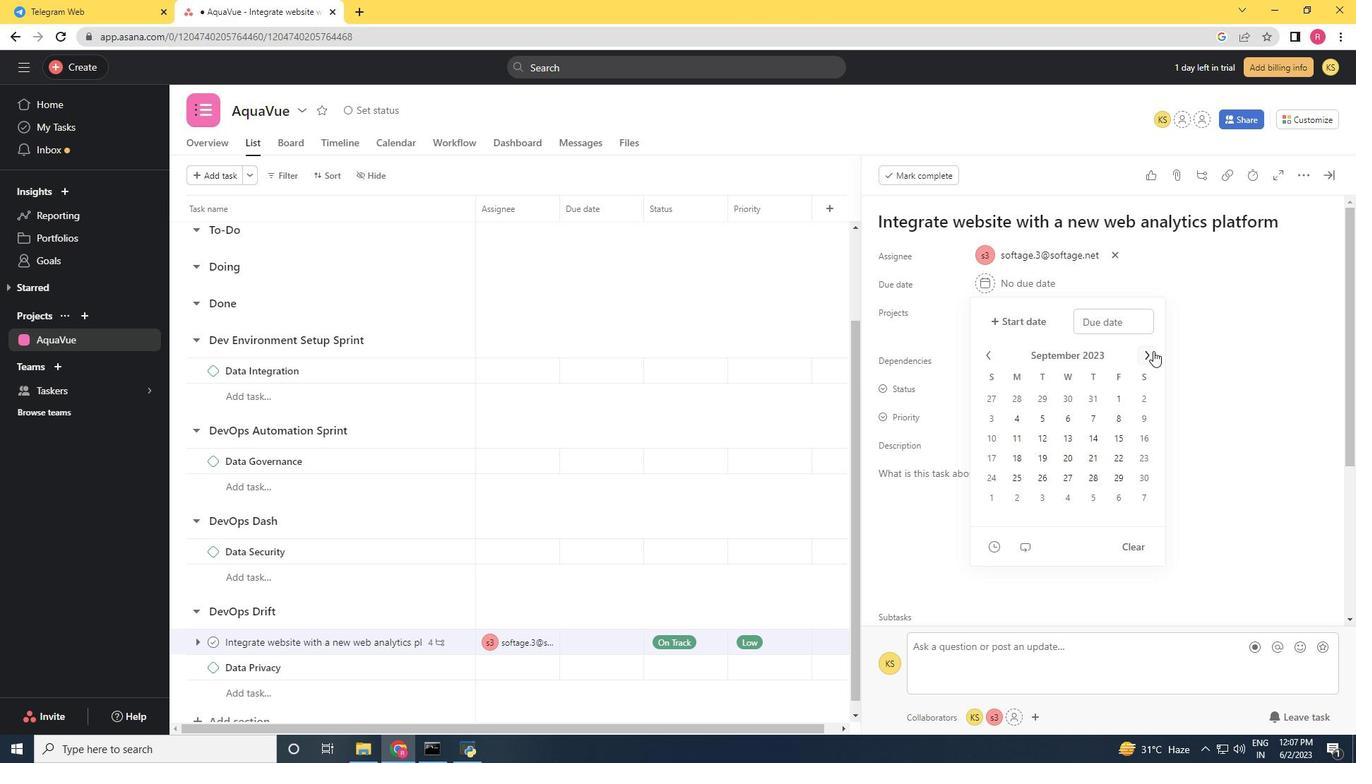
Action: Mouse moved to (1050, 419)
Screenshot: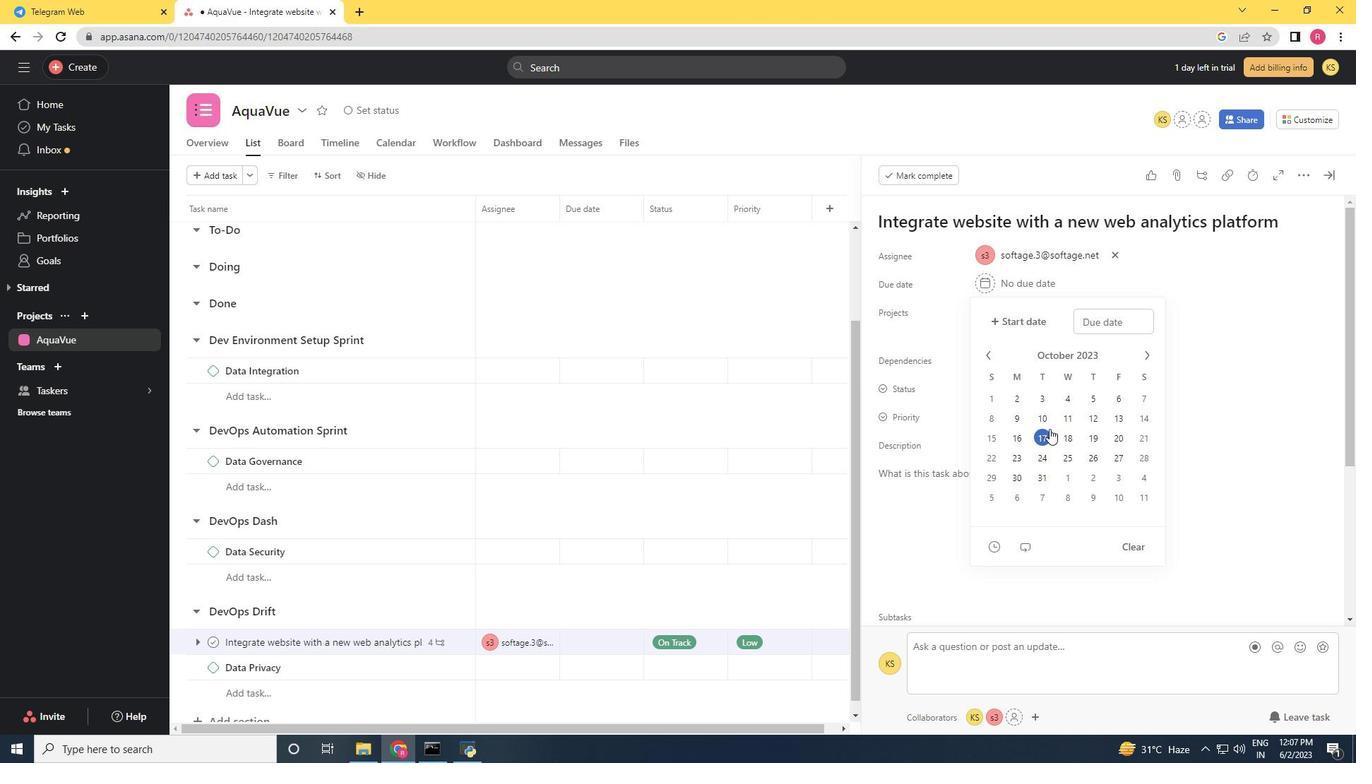 
Action: Mouse pressed left at (1050, 419)
Screenshot: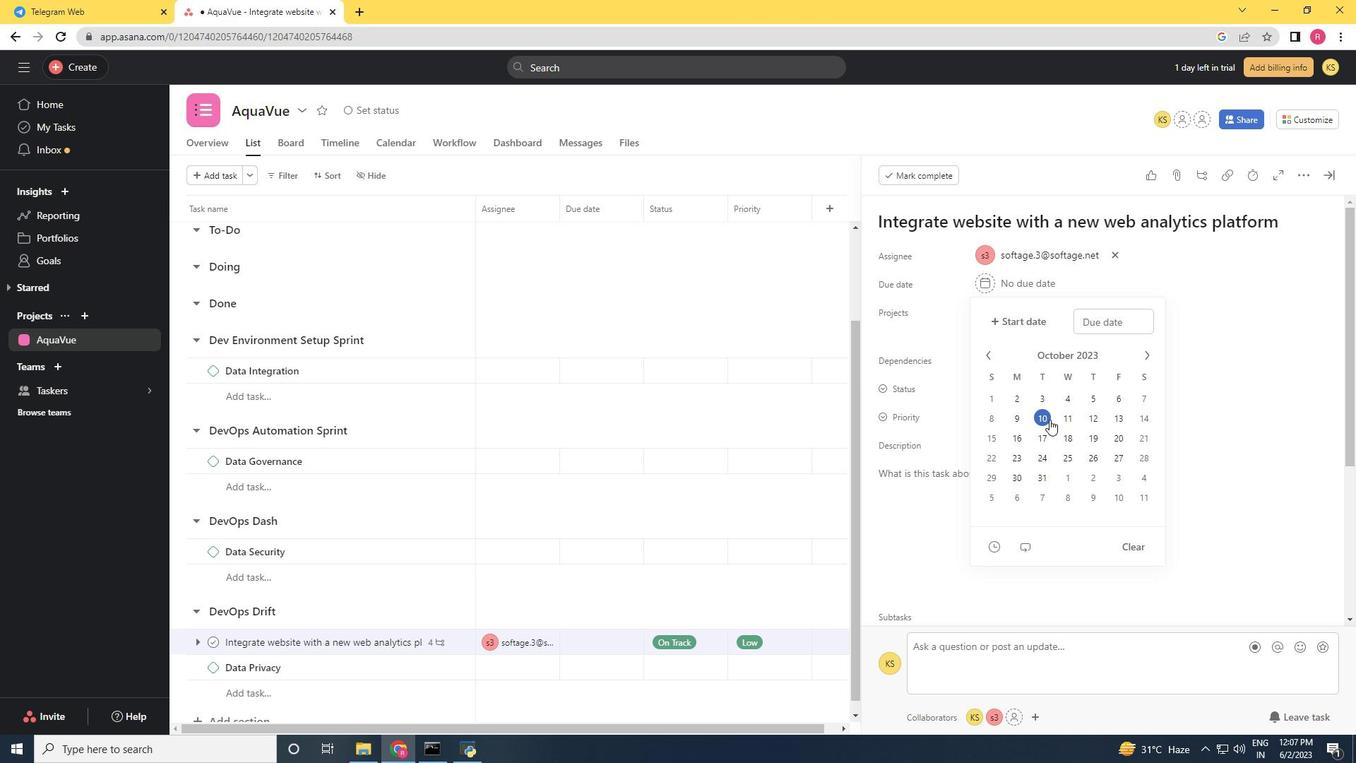 
Action: Mouse moved to (1220, 408)
Screenshot: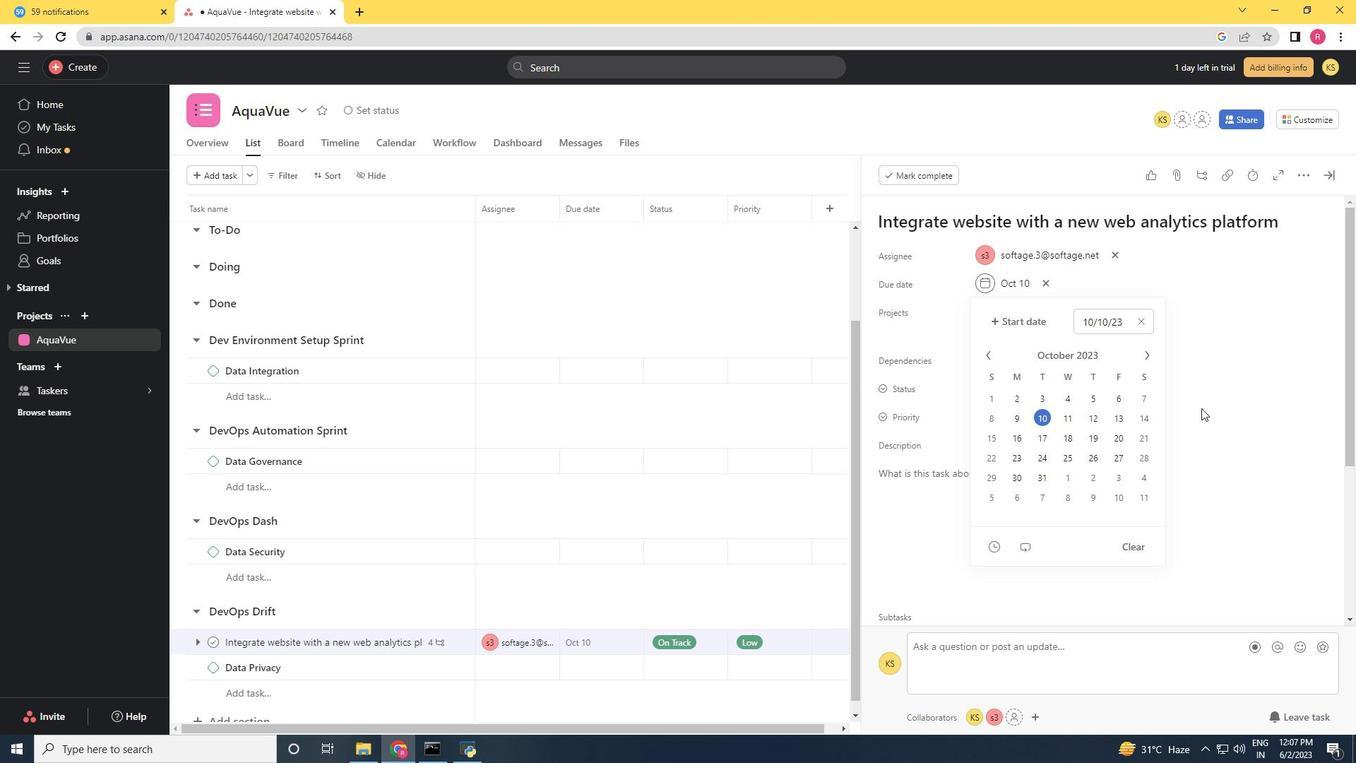 
Action: Mouse pressed left at (1220, 408)
Screenshot: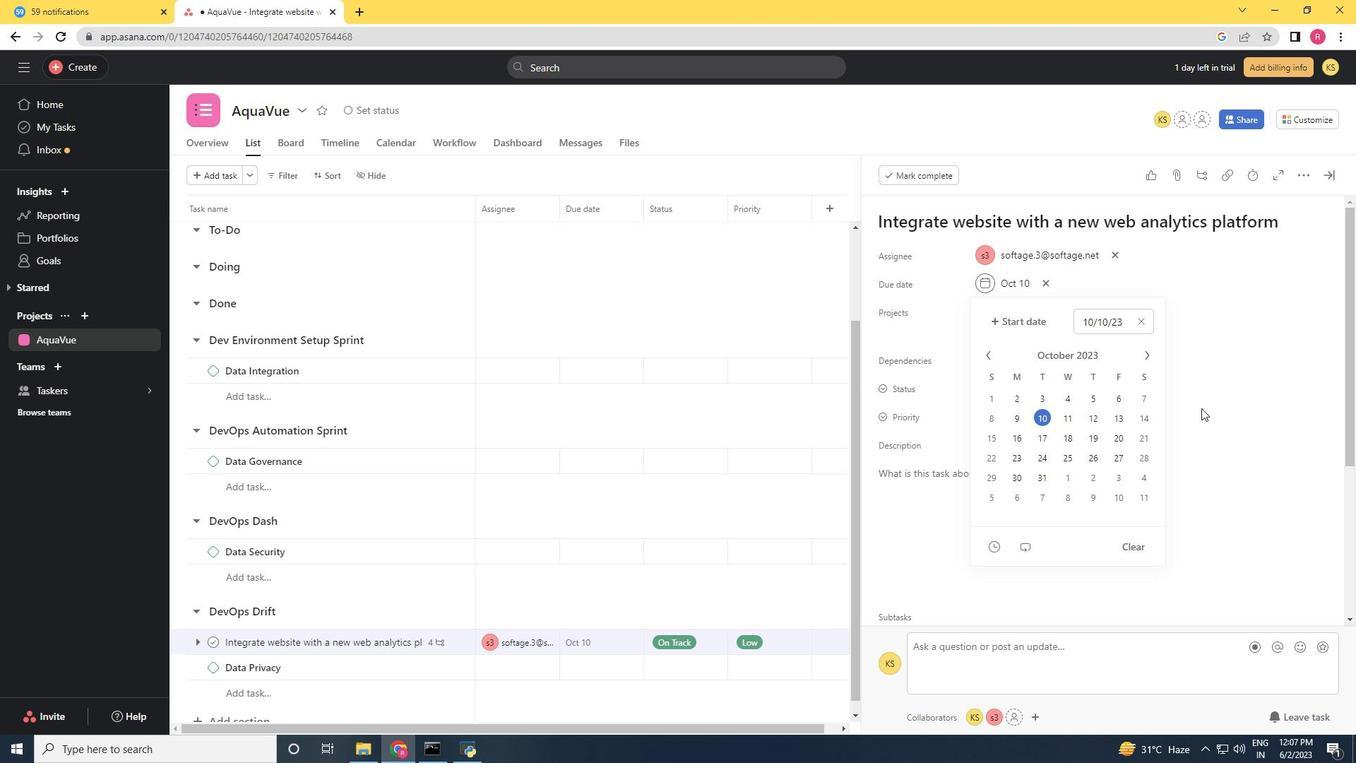 
Action: Mouse moved to (1326, 169)
Screenshot: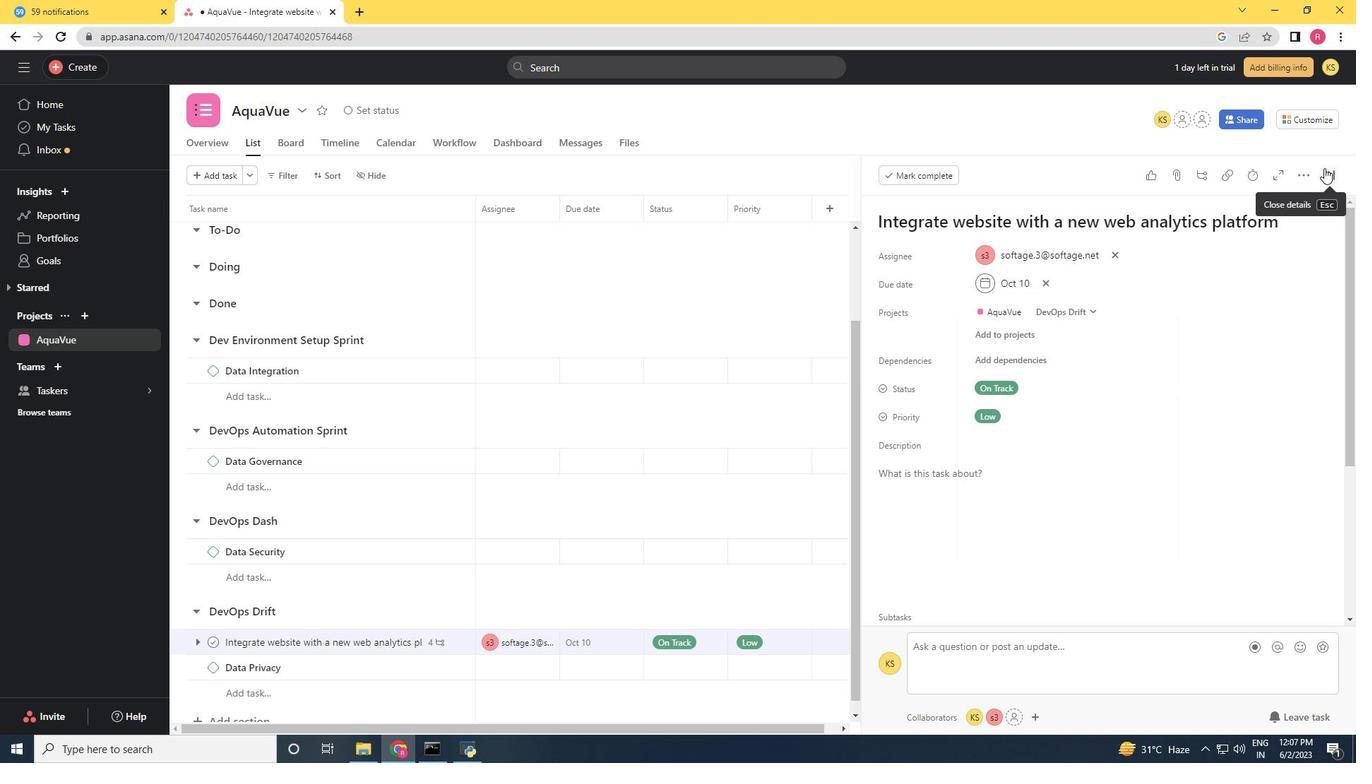 
Action: Mouse pressed left at (1326, 169)
Screenshot: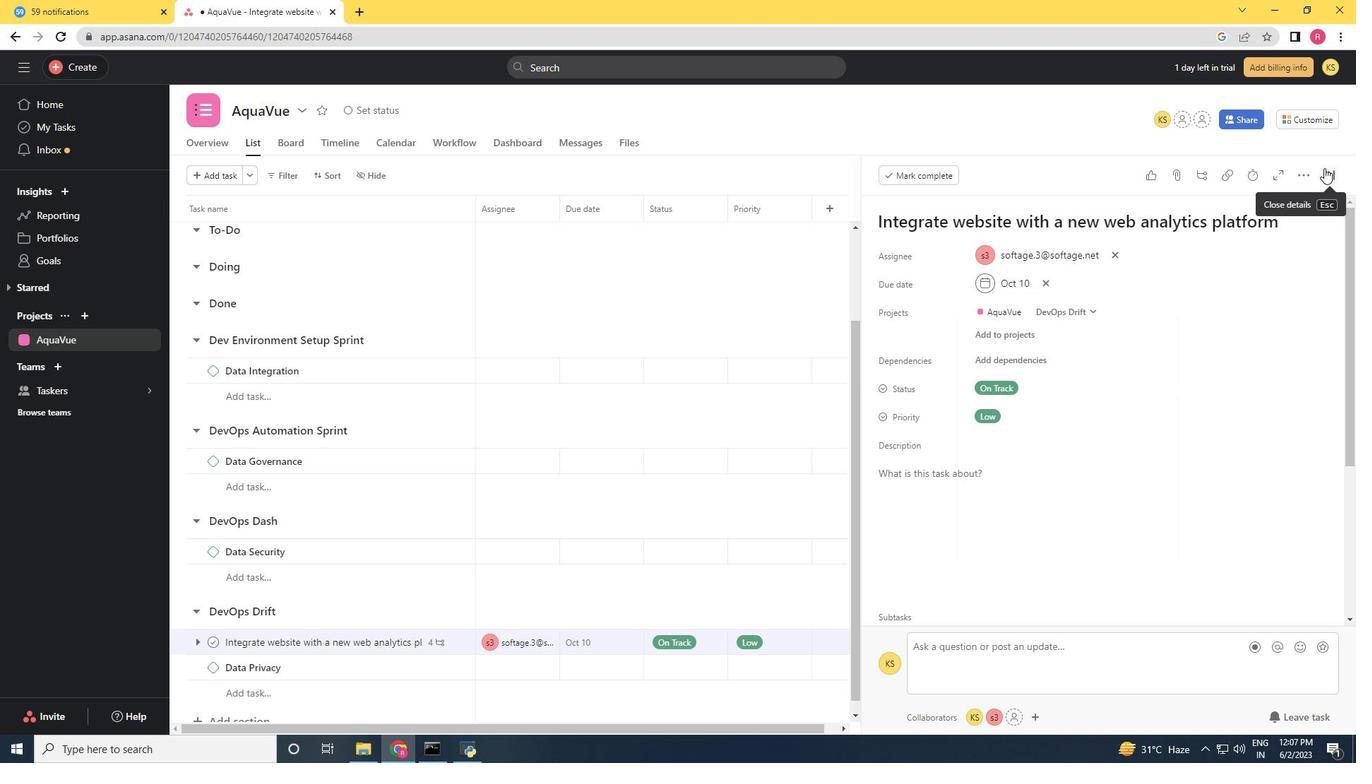 
Action: Mouse moved to (754, 337)
Screenshot: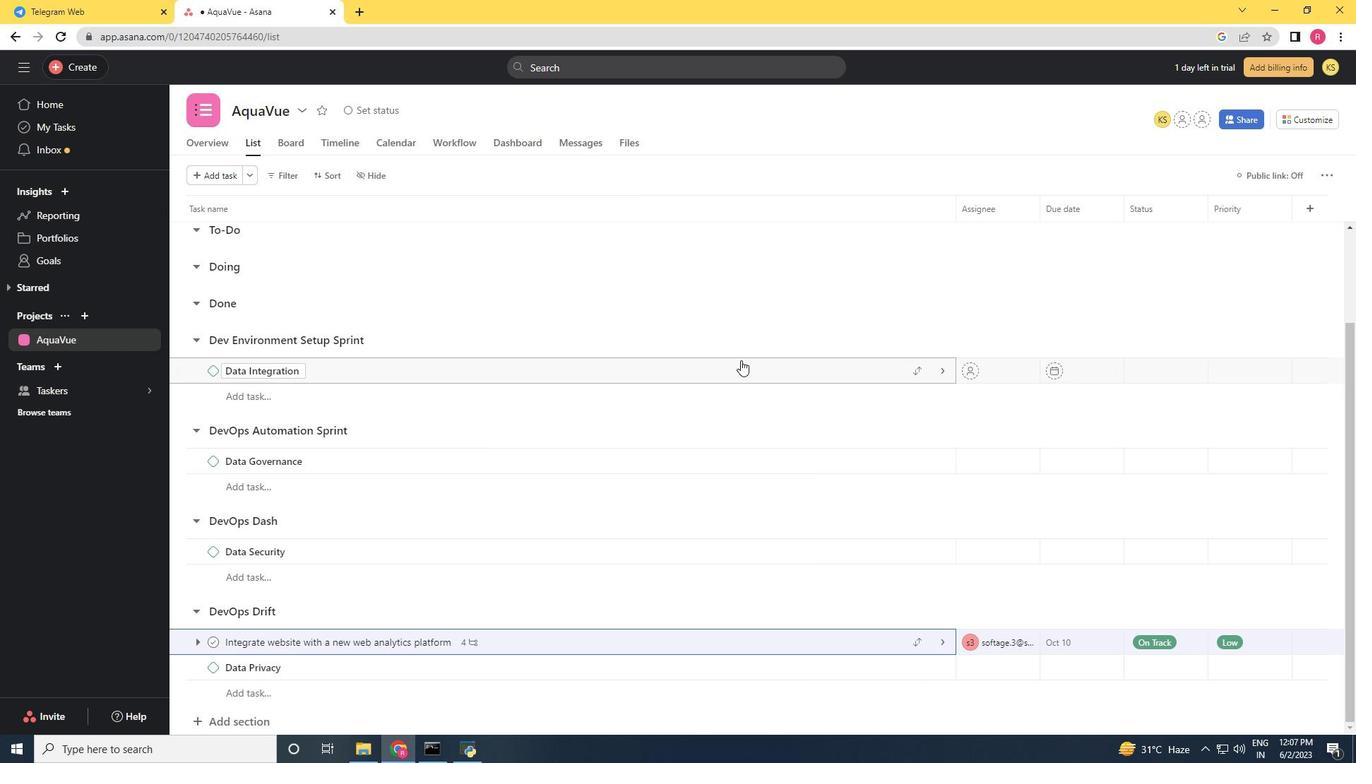 
